 Task: Add an event with the title Casual Project Progress Update, date '2024/04/22', time 8:30 AM to 10:30 AM, logged in from the account softage.10@softage.netand send the event invitation to softage.3@softage.net and softage.4@softage.net. Set a reminder for the event 12 hour before
Action: Mouse moved to (103, 122)
Screenshot: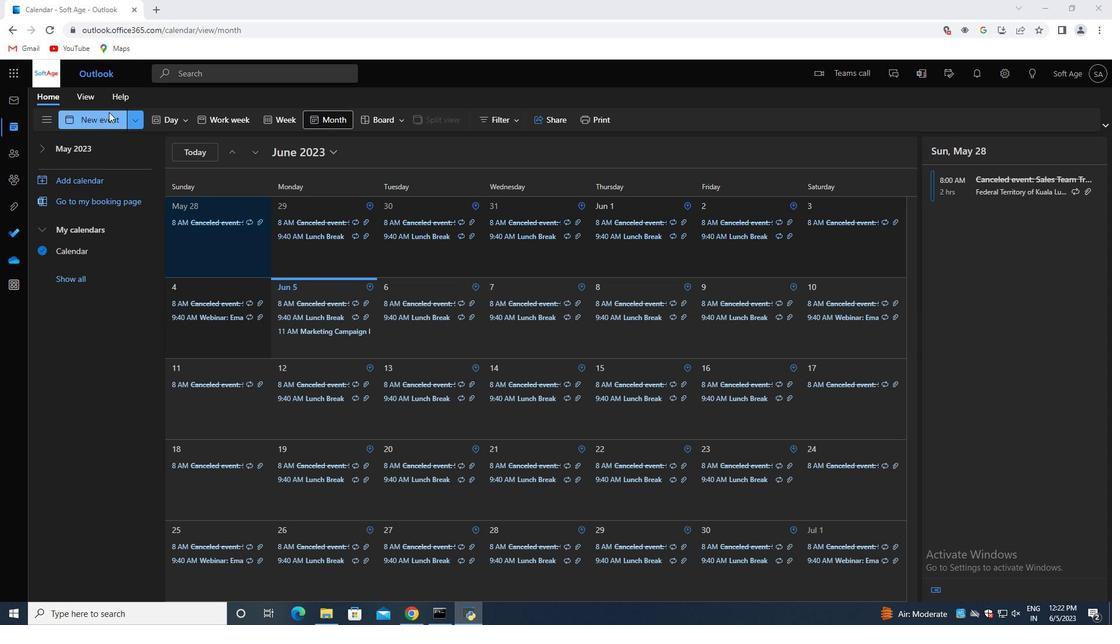 
Action: Mouse pressed left at (103, 122)
Screenshot: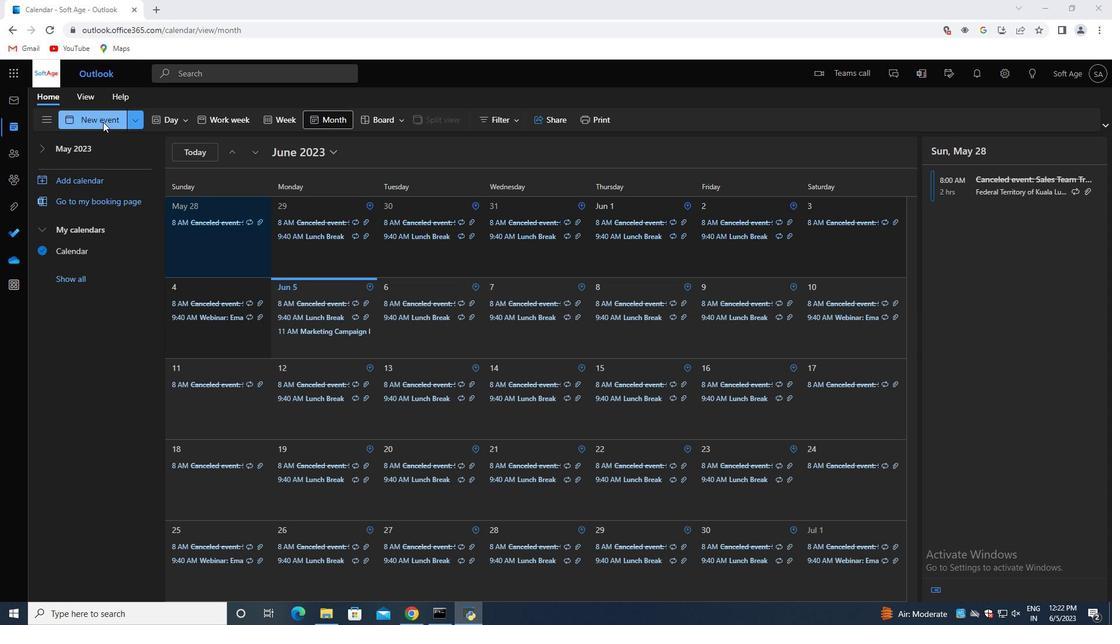 
Action: Mouse moved to (341, 191)
Screenshot: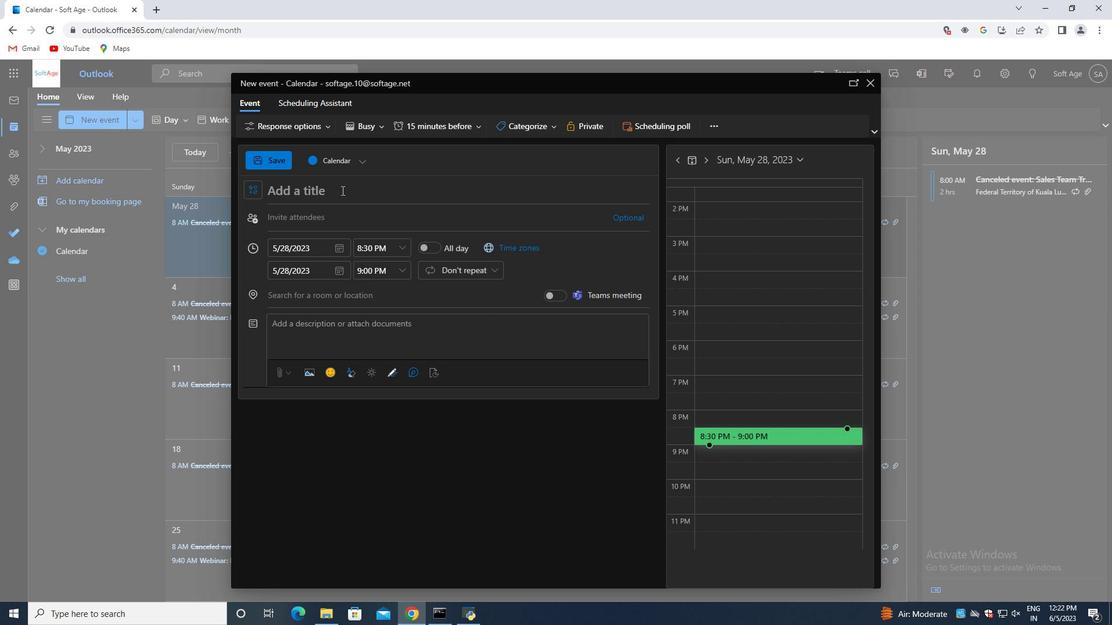 
Action: Mouse pressed left at (341, 191)
Screenshot: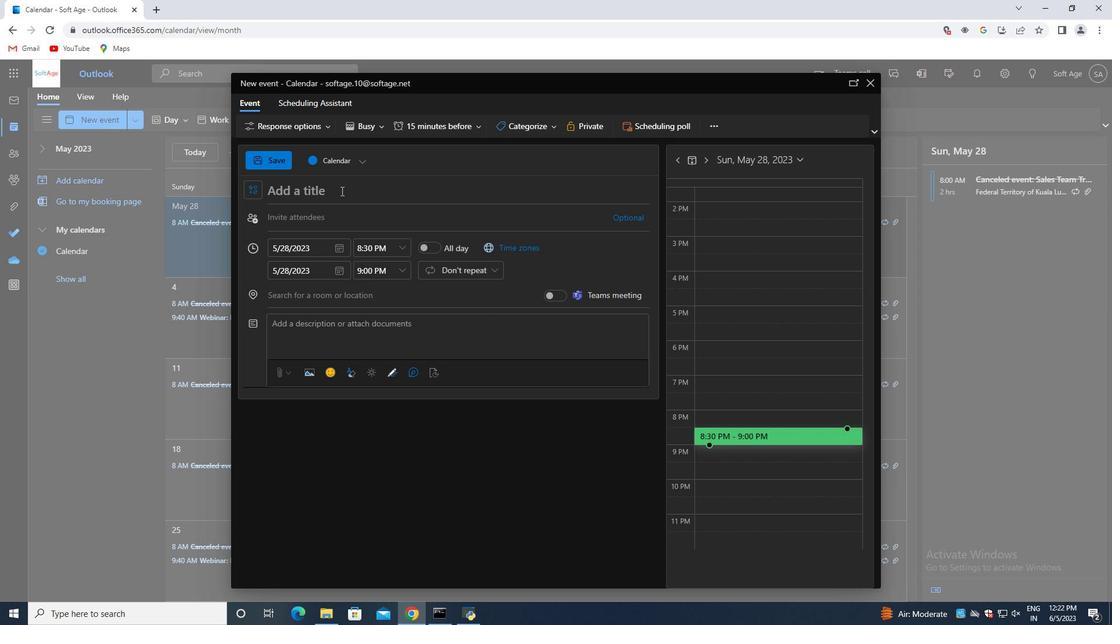 
Action: Key pressed <Key.shift>Casual<Key.space><Key.shift>Project<Key.space><Key.shift>Progress<Key.space><Key.shift><Key.shift><Key.shift><Key.shift>Update
Screenshot: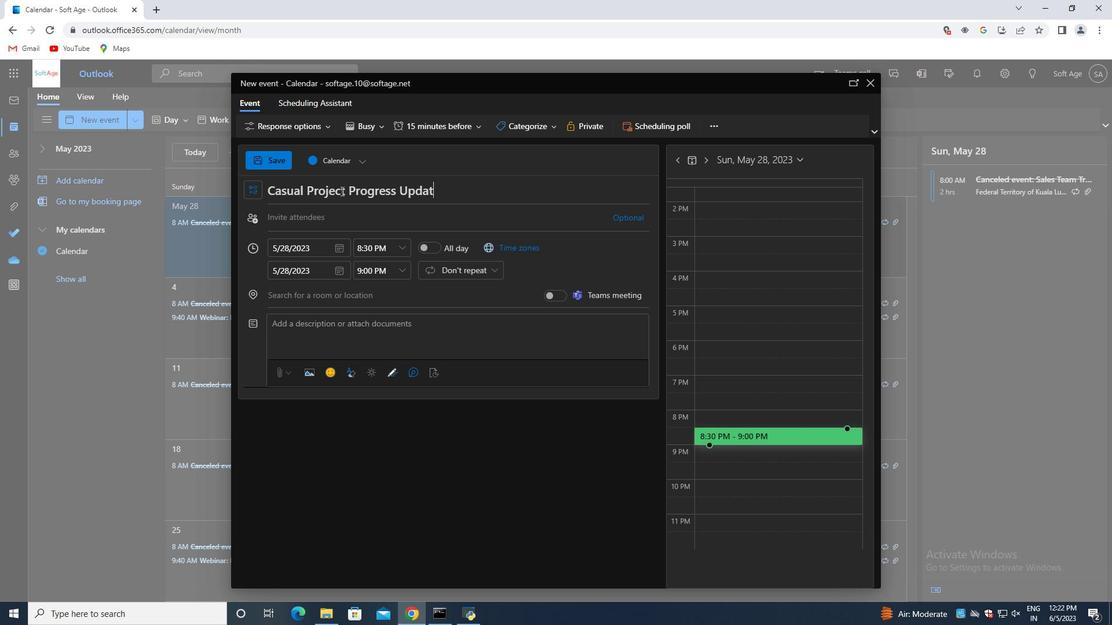 
Action: Mouse moved to (340, 248)
Screenshot: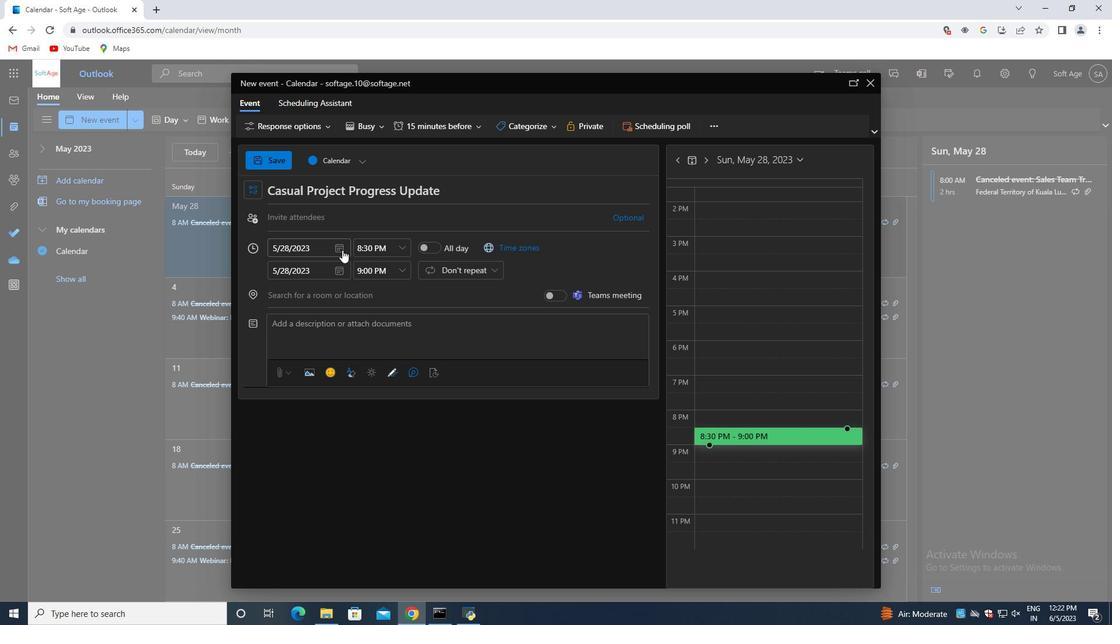 
Action: Mouse pressed left at (340, 248)
Screenshot: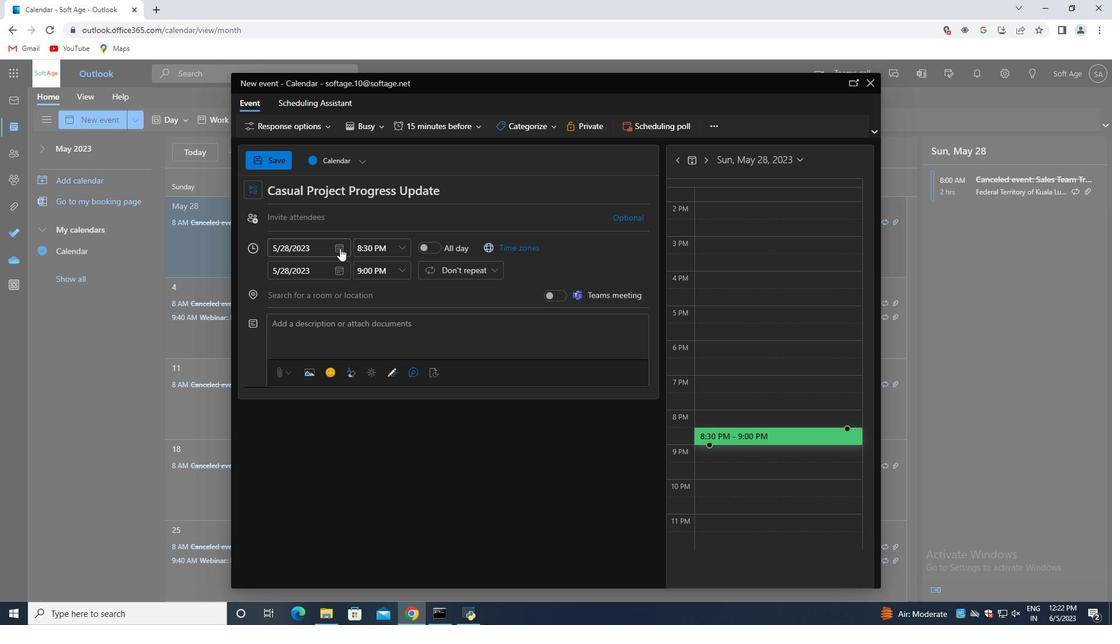
Action: Mouse moved to (381, 270)
Screenshot: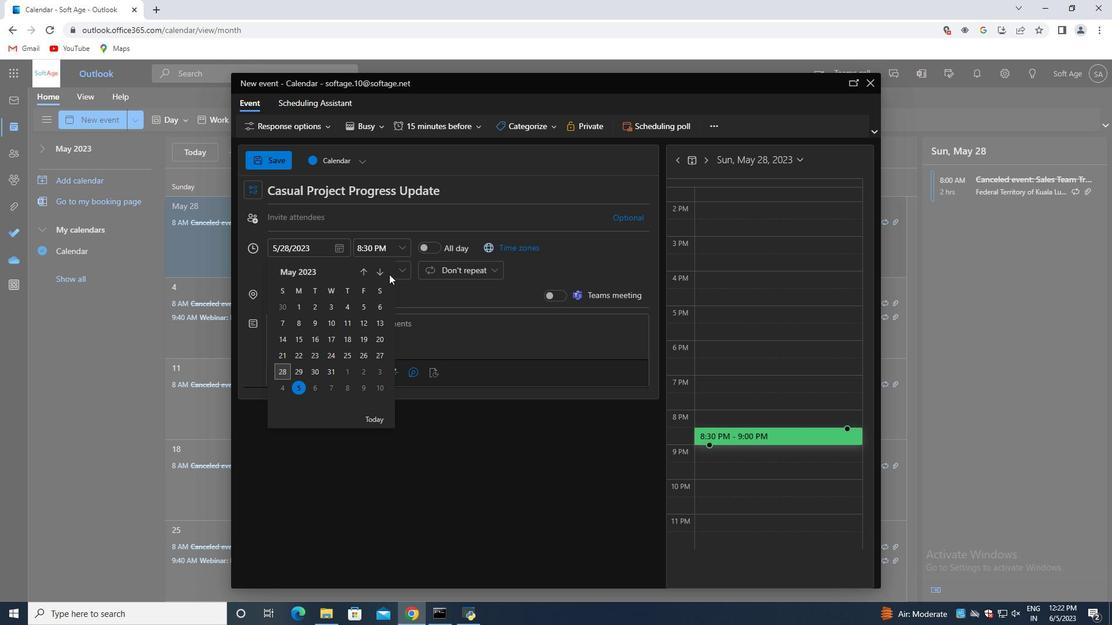 
Action: Mouse pressed left at (381, 270)
Screenshot: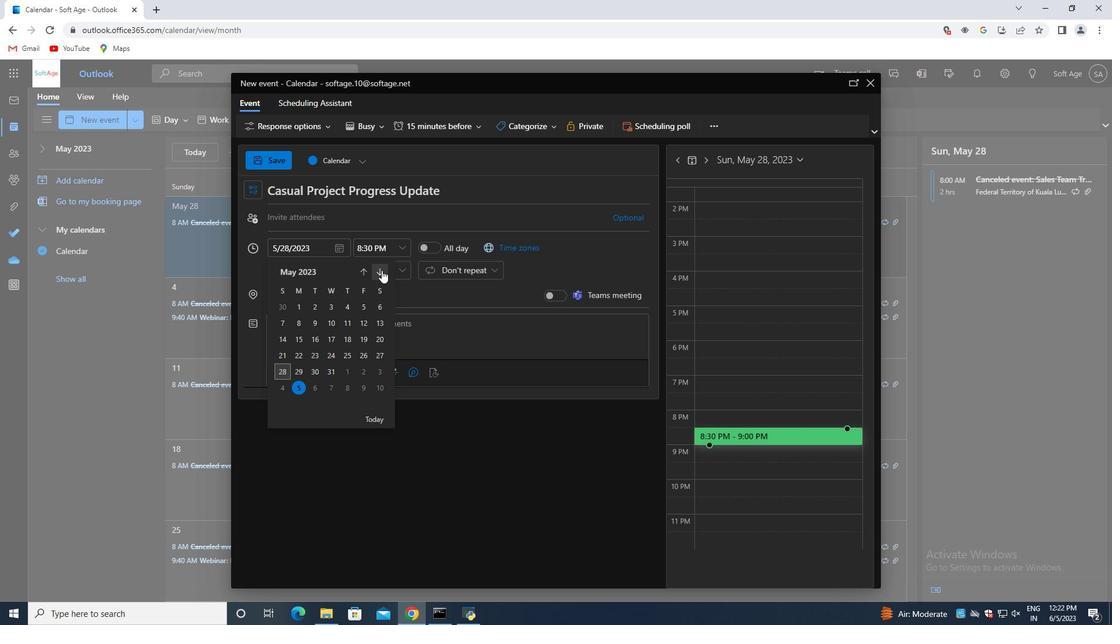 
Action: Mouse pressed left at (381, 270)
Screenshot: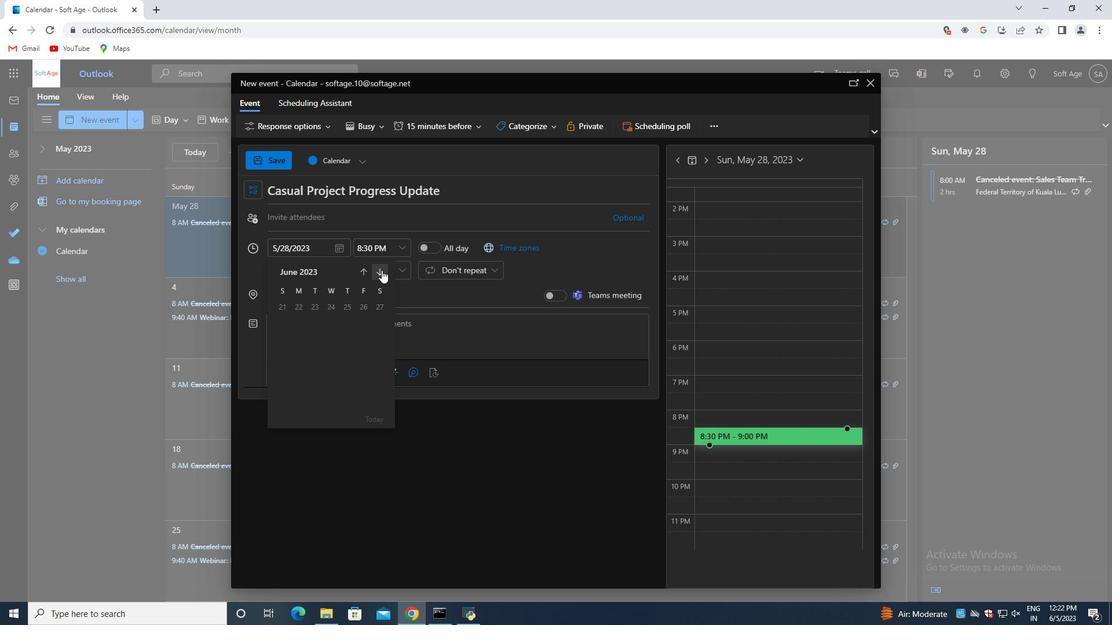 
Action: Mouse pressed left at (381, 270)
Screenshot: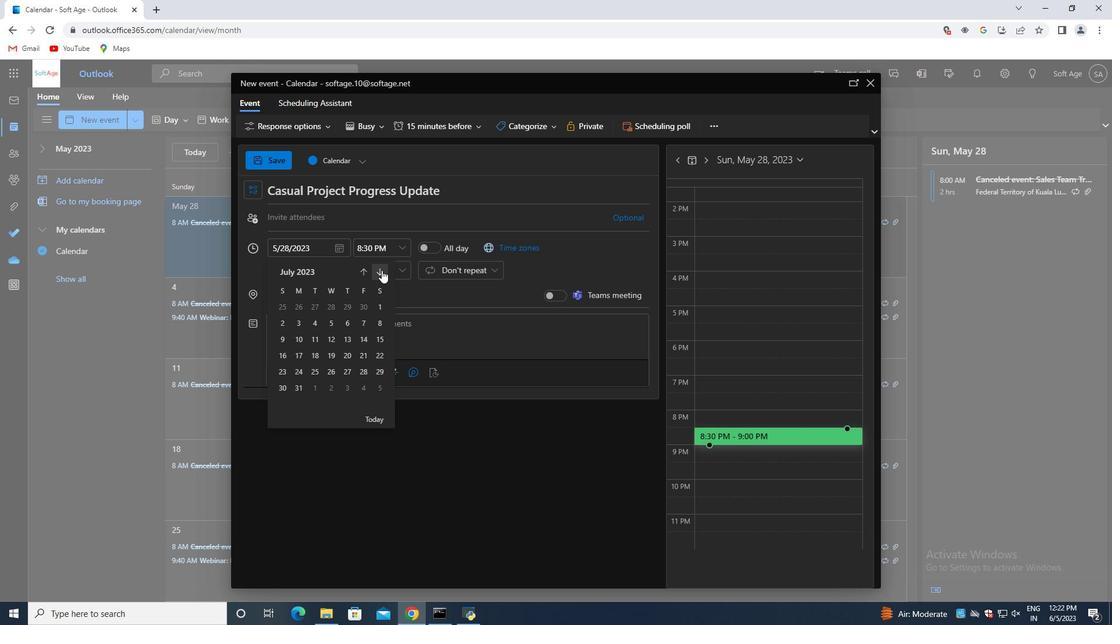 
Action: Mouse pressed left at (381, 270)
Screenshot: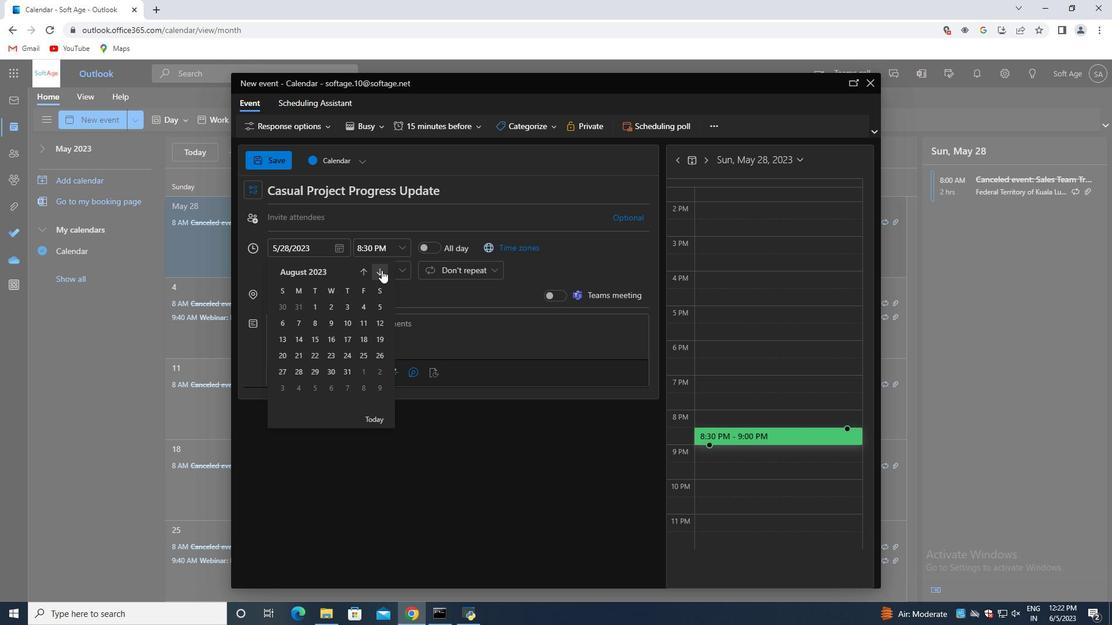 
Action: Mouse pressed left at (381, 270)
Screenshot: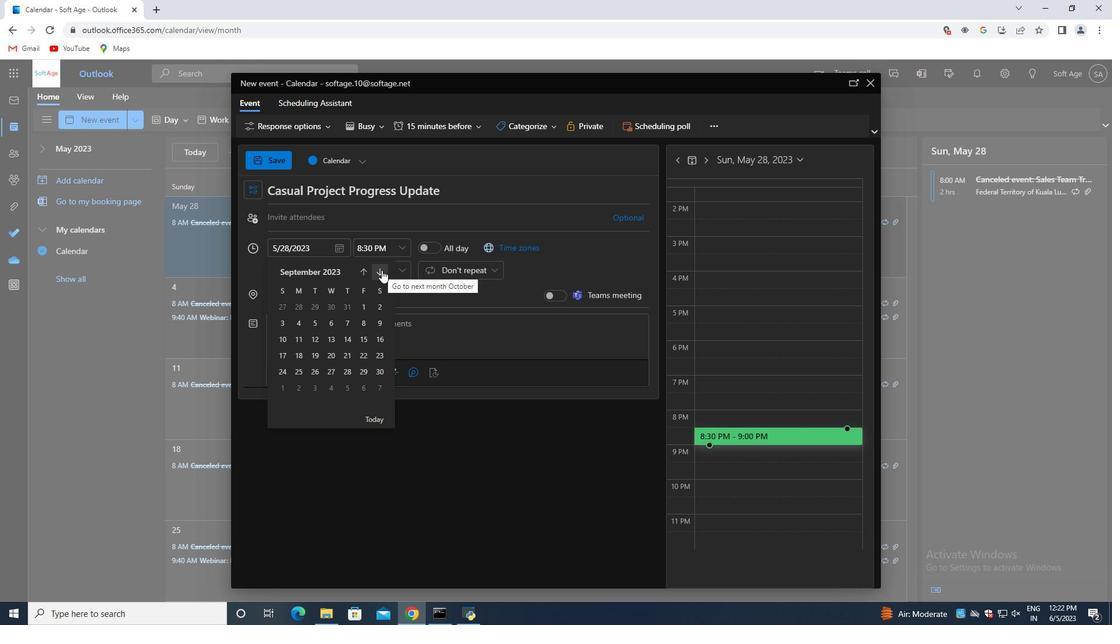 
Action: Mouse pressed left at (381, 270)
Screenshot: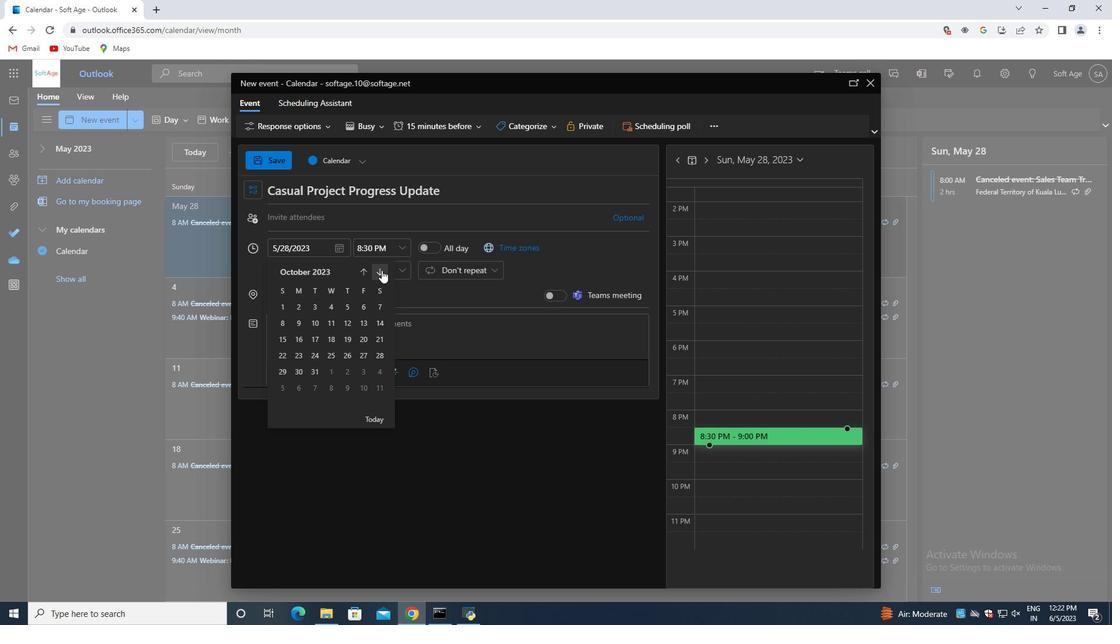 
Action: Mouse pressed left at (381, 270)
Screenshot: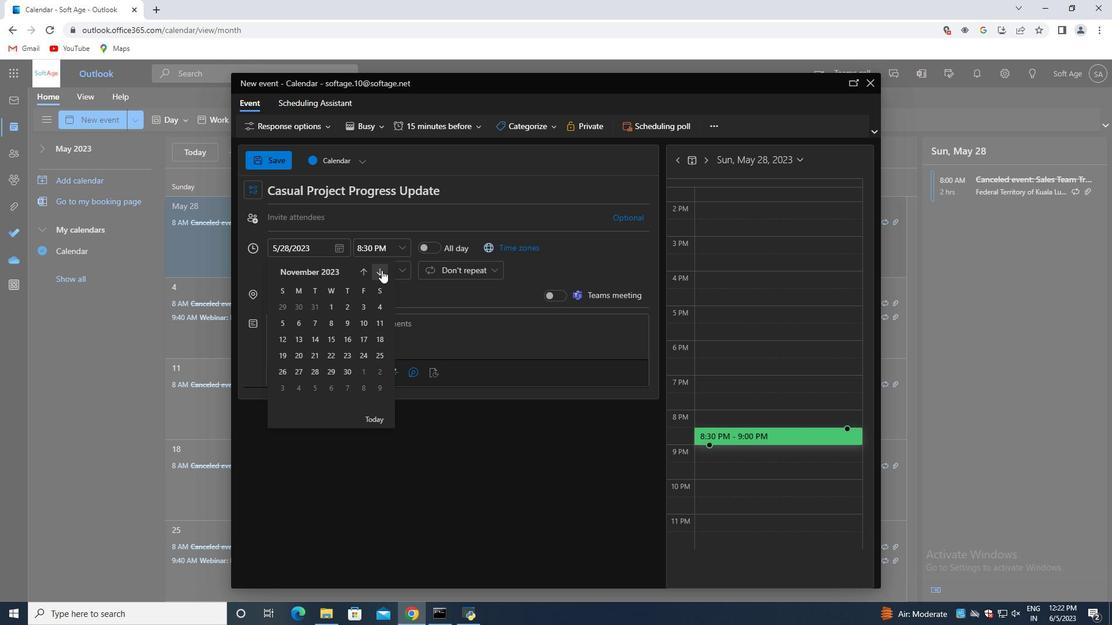 
Action: Mouse pressed left at (381, 270)
Screenshot: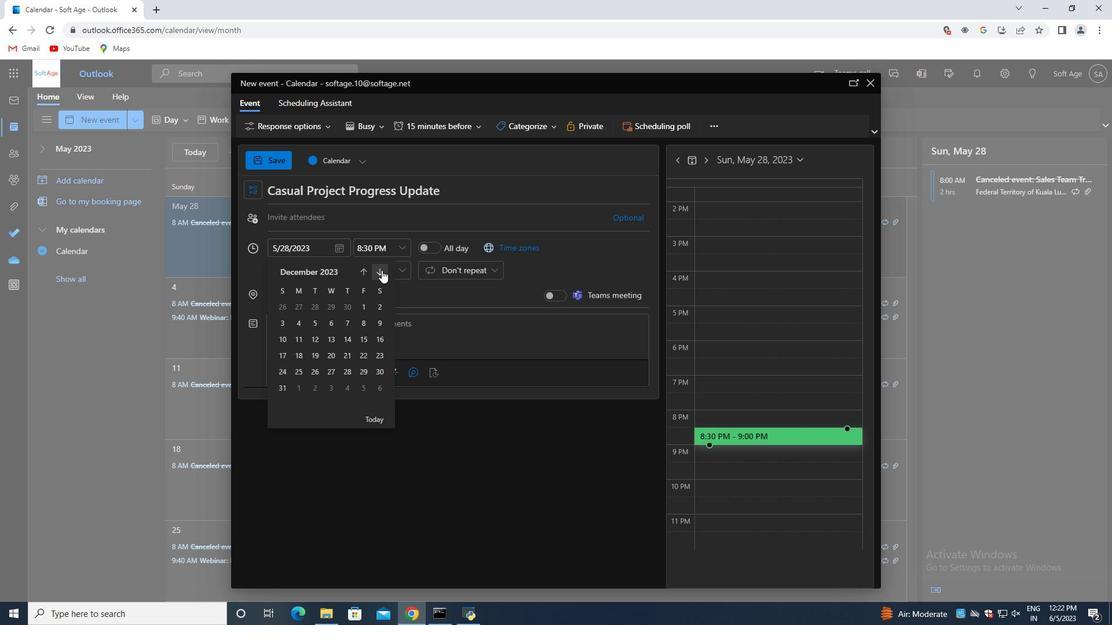 
Action: Mouse pressed left at (381, 270)
Screenshot: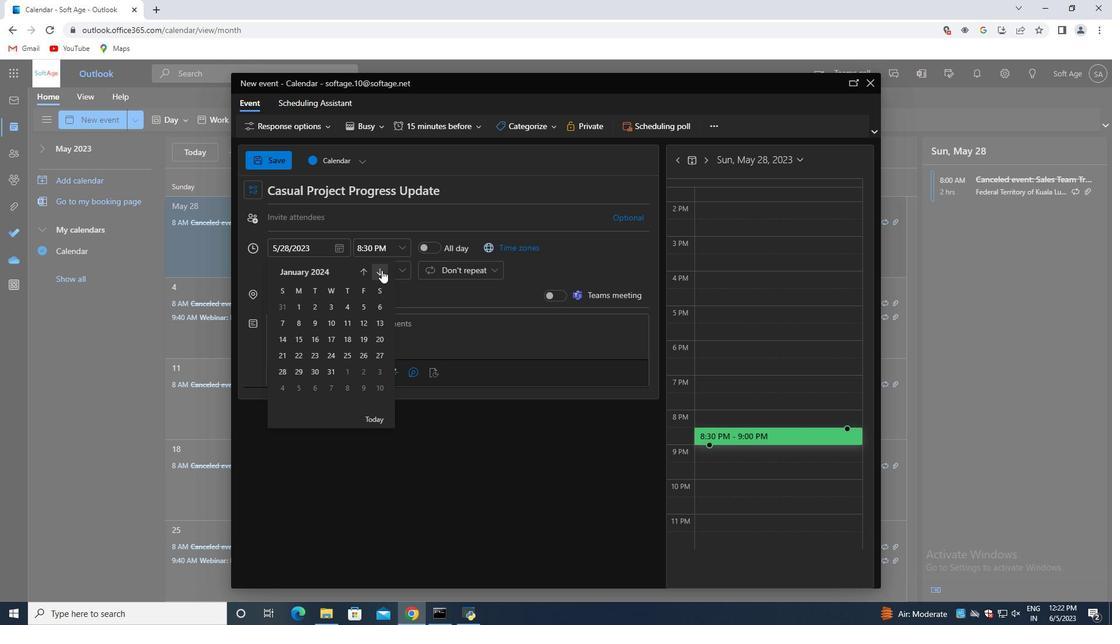 
Action: Mouse pressed left at (381, 270)
Screenshot: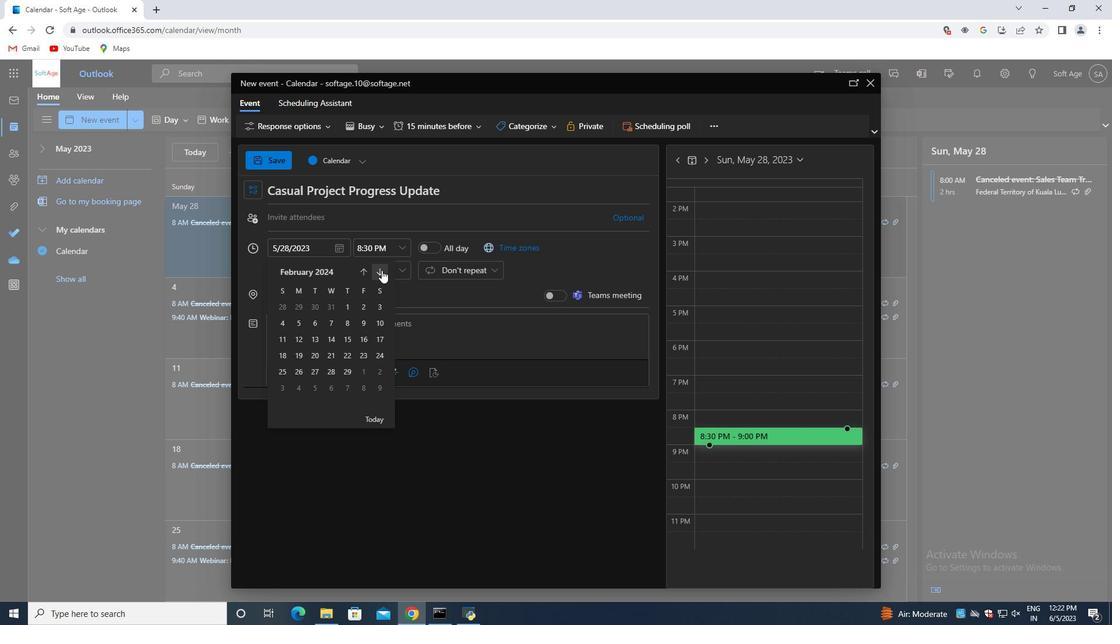
Action: Mouse pressed left at (381, 270)
Screenshot: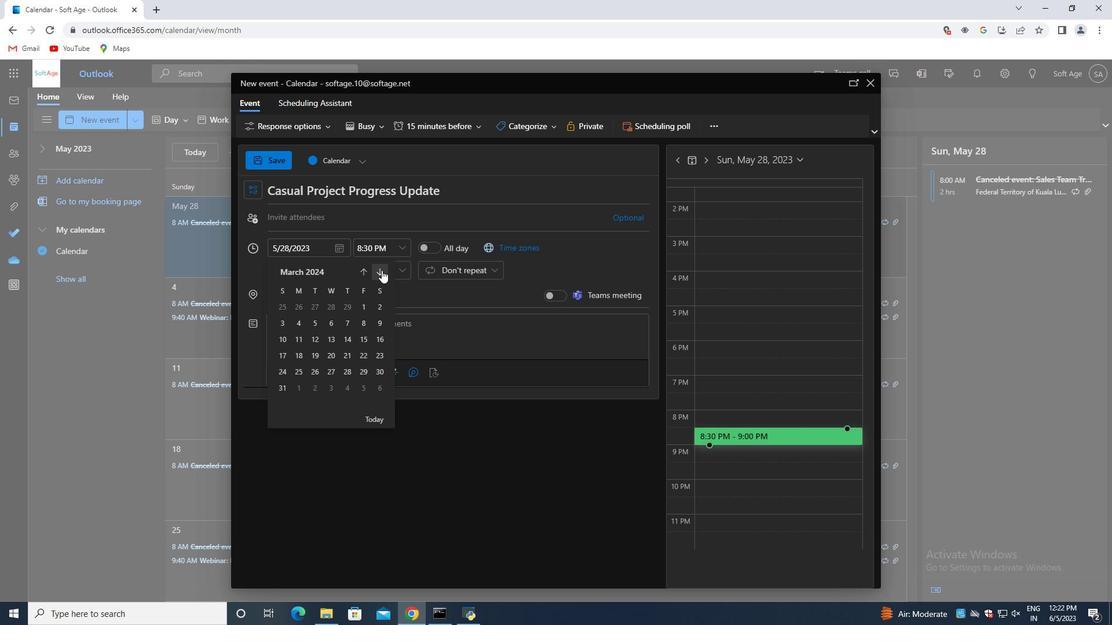 
Action: Mouse moved to (296, 353)
Screenshot: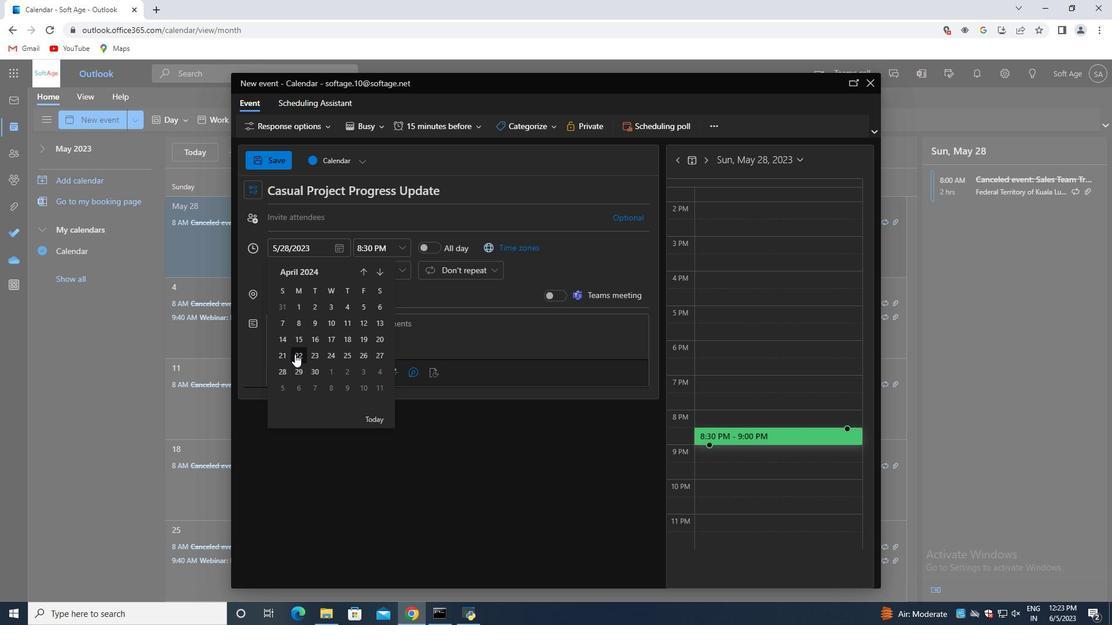 
Action: Mouse pressed left at (296, 353)
Screenshot: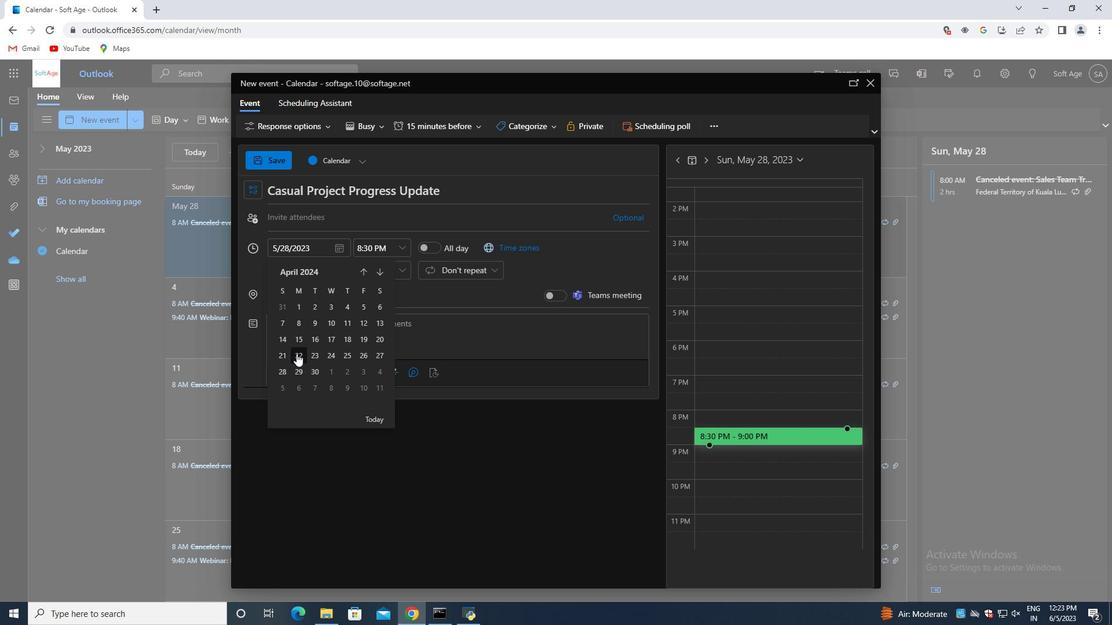 
Action: Mouse moved to (400, 249)
Screenshot: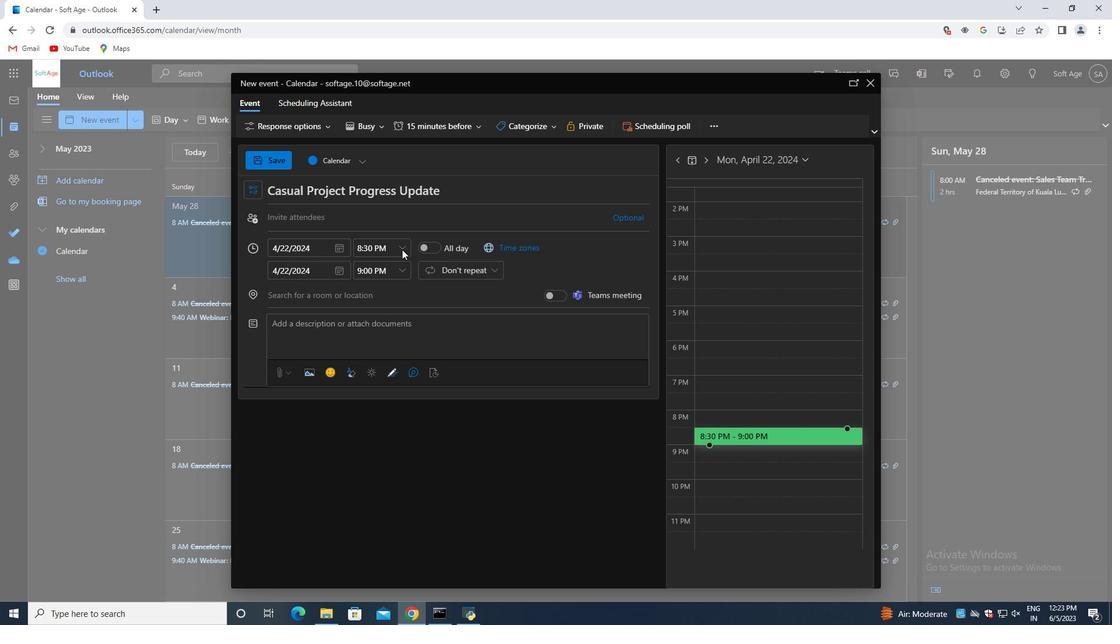 
Action: Mouse pressed left at (400, 249)
Screenshot: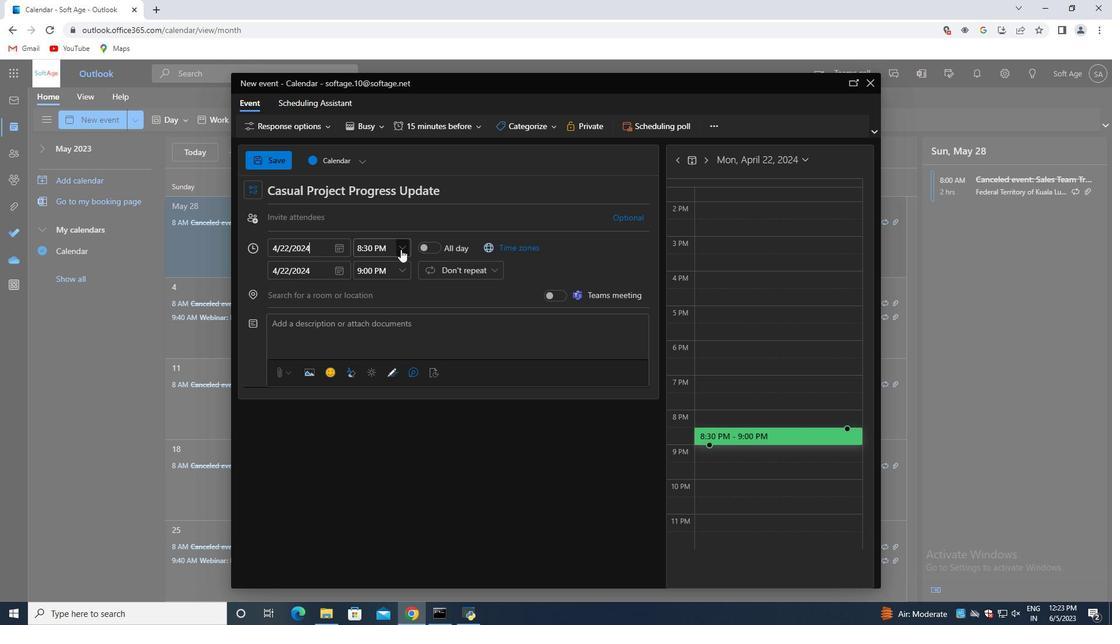 
Action: Mouse moved to (420, 263)
Screenshot: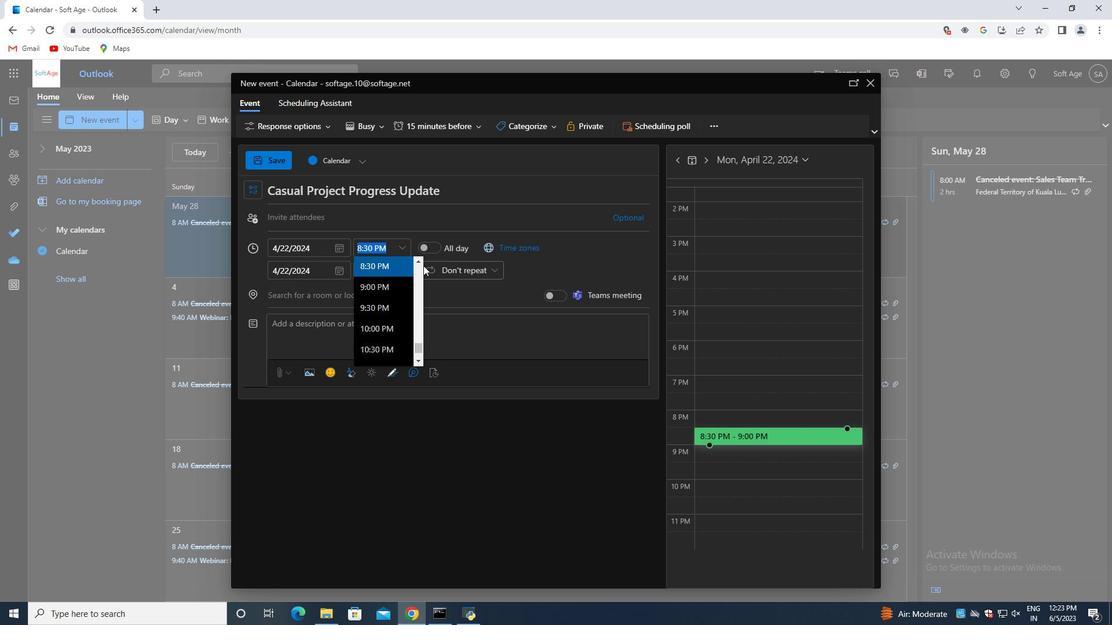 
Action: Mouse pressed left at (420, 263)
Screenshot: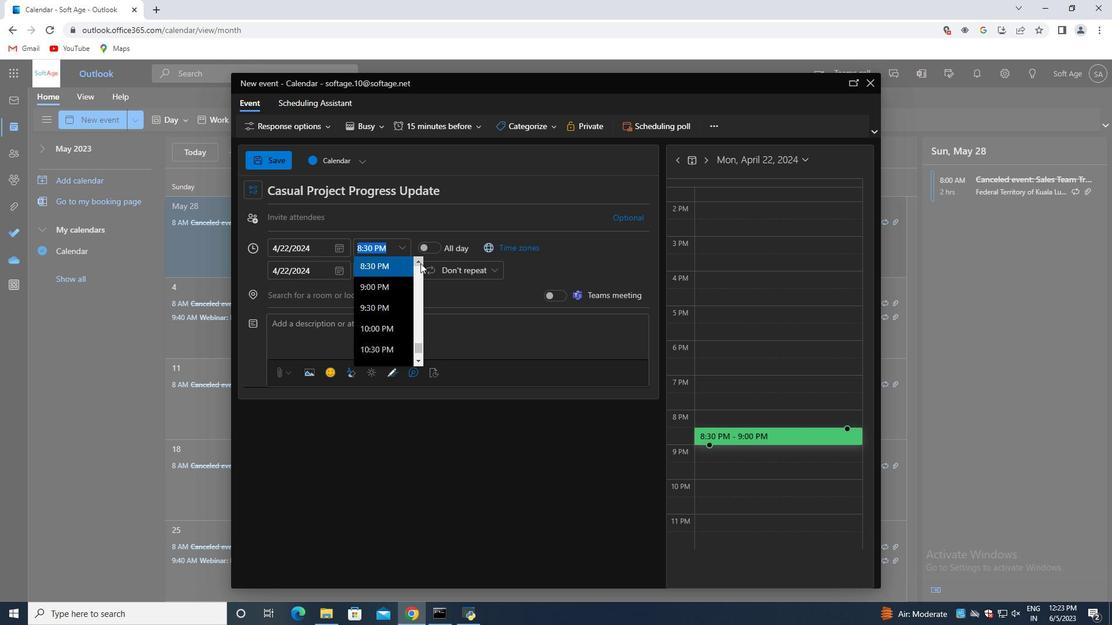 
Action: Mouse pressed left at (420, 263)
Screenshot: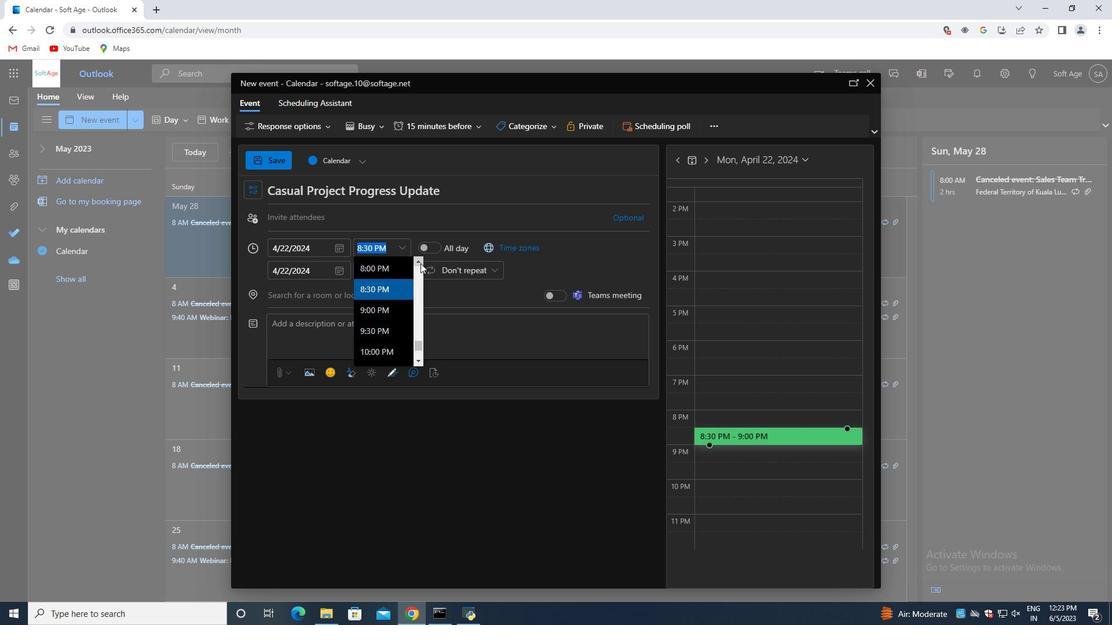 
Action: Mouse pressed left at (420, 263)
Screenshot: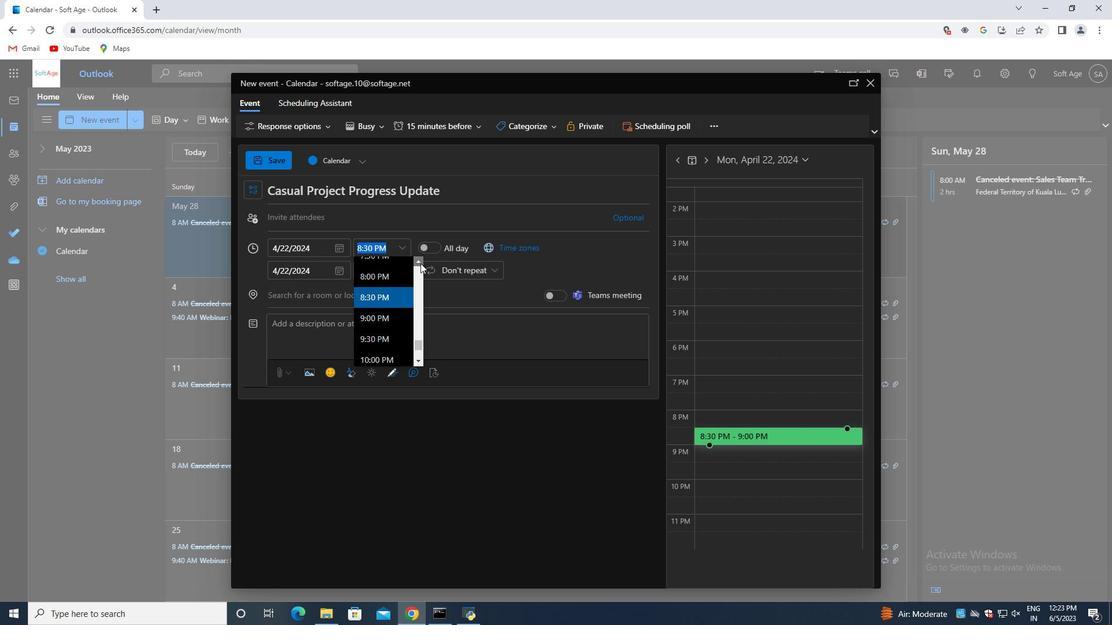 
Action: Mouse pressed left at (420, 263)
Screenshot: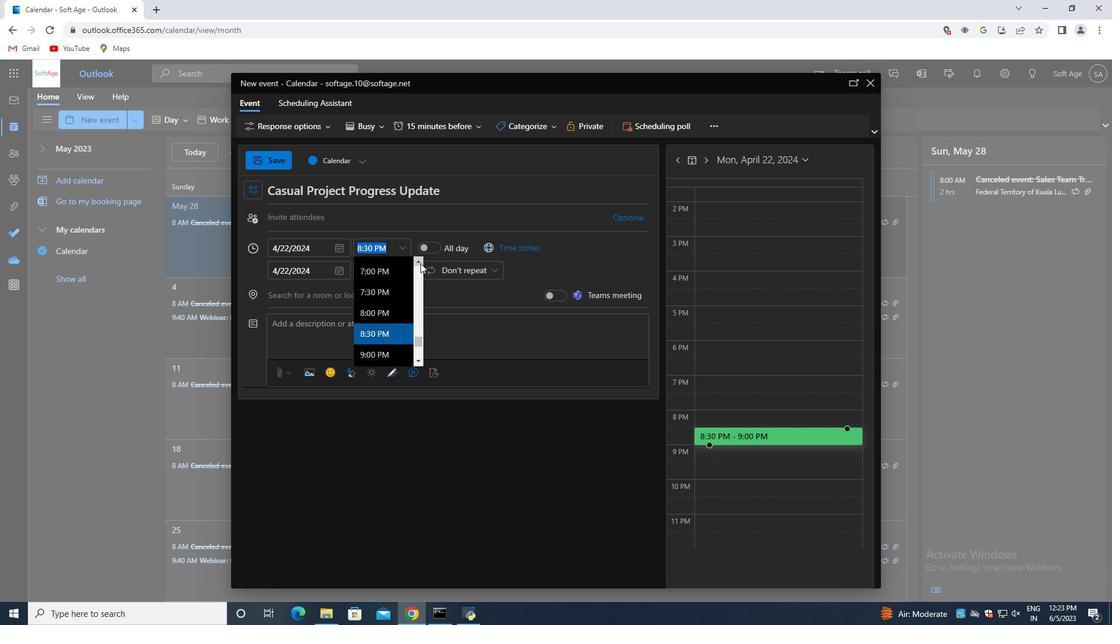
Action: Mouse pressed left at (420, 263)
Screenshot: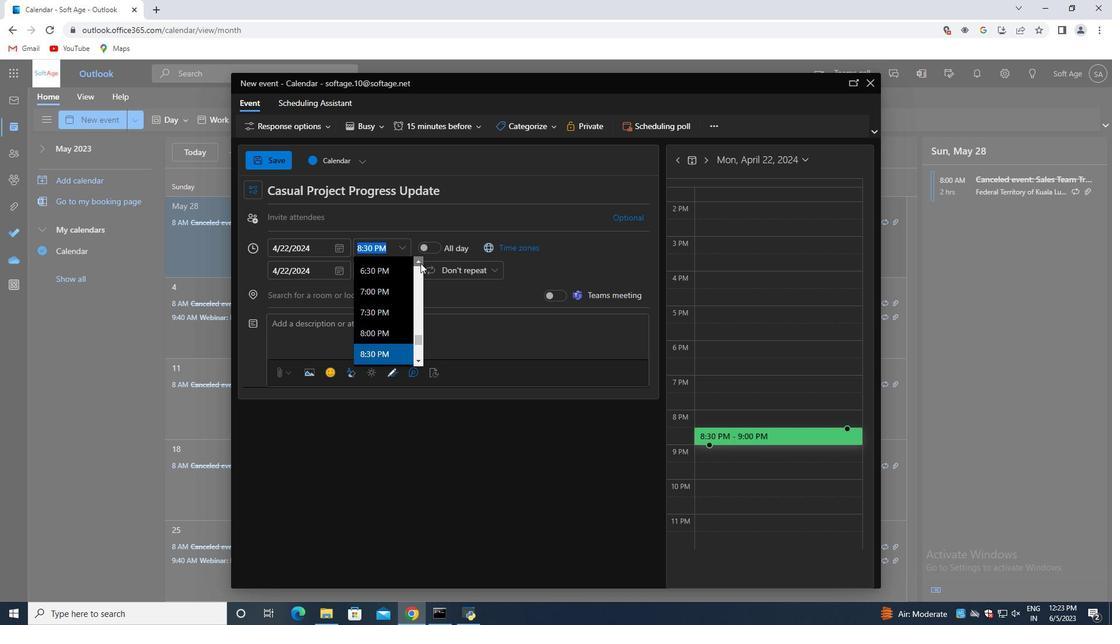 
Action: Mouse pressed left at (420, 263)
Screenshot: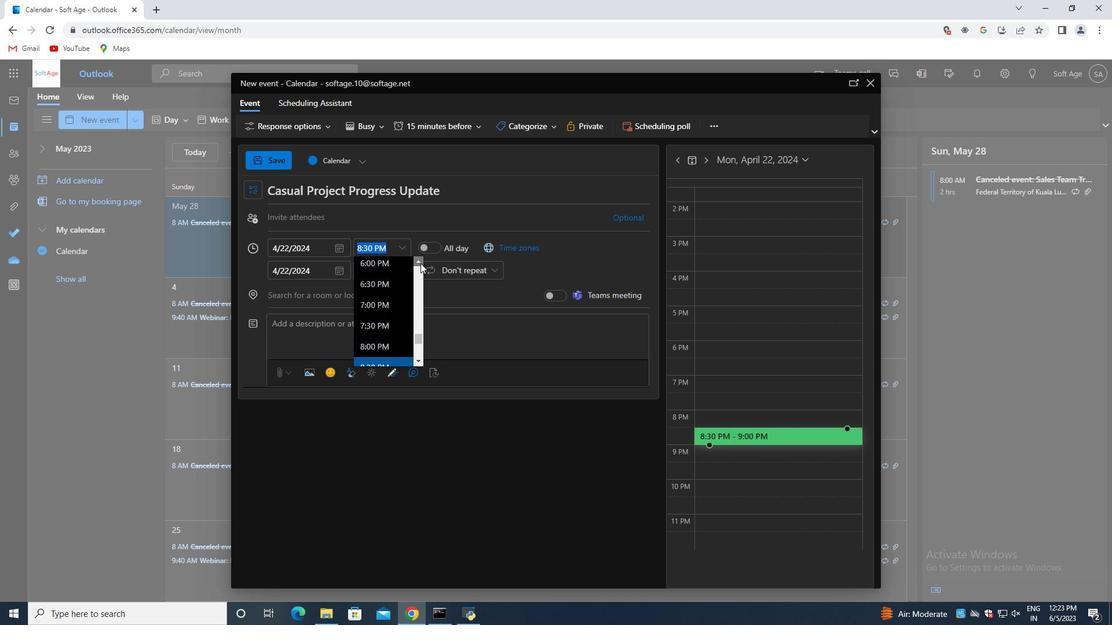 
Action: Mouse pressed left at (420, 263)
Screenshot: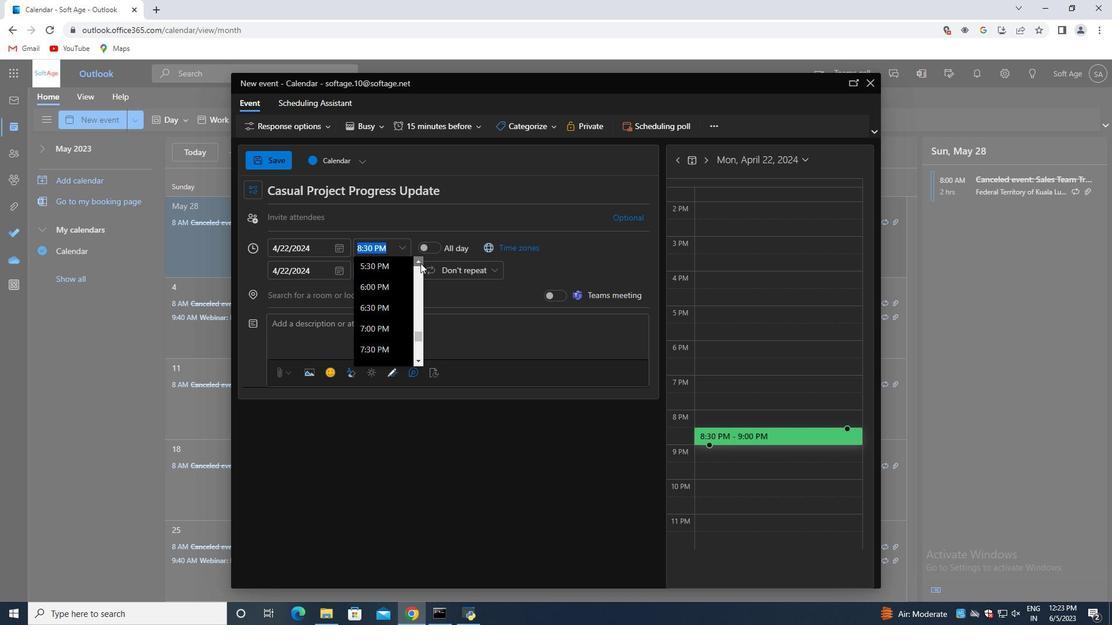 
Action: Mouse pressed left at (420, 263)
Screenshot: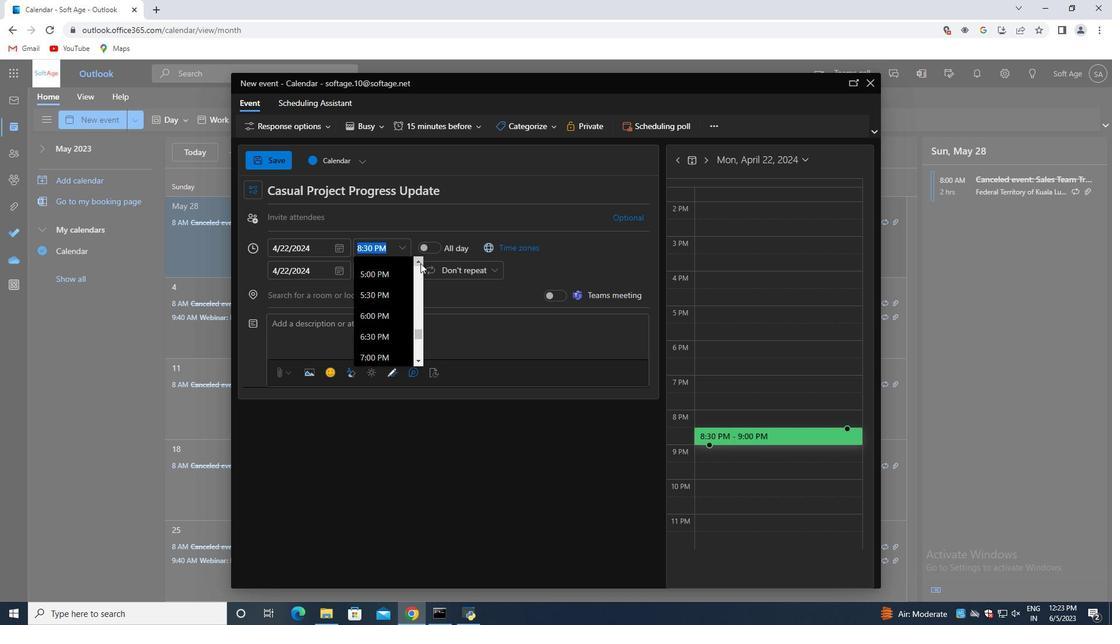 
Action: Mouse pressed left at (420, 263)
Screenshot: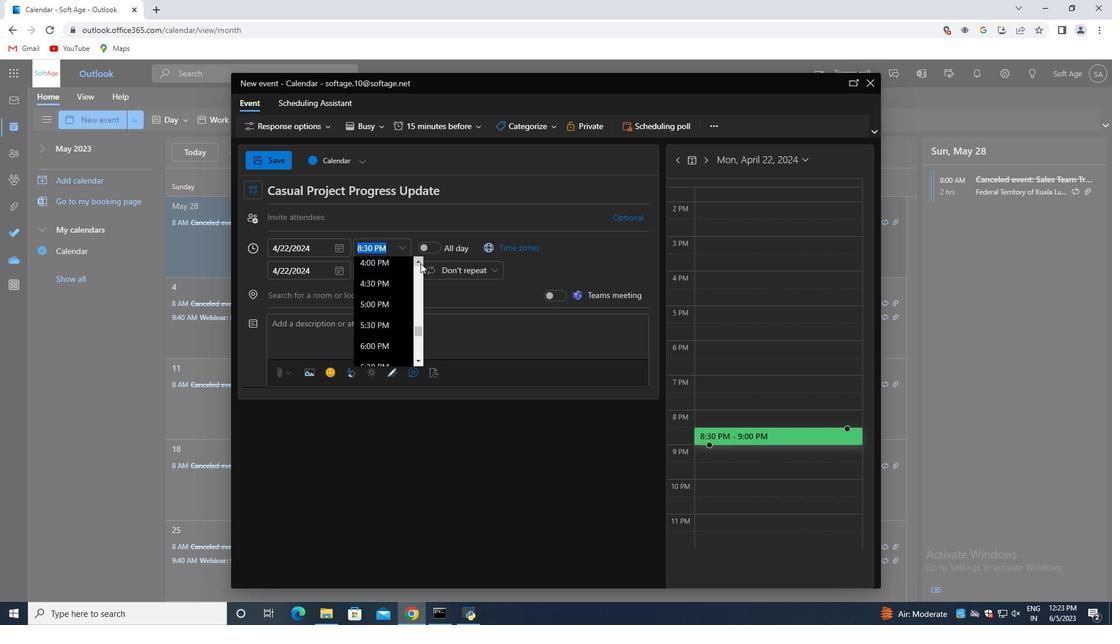 
Action: Mouse pressed left at (420, 263)
Screenshot: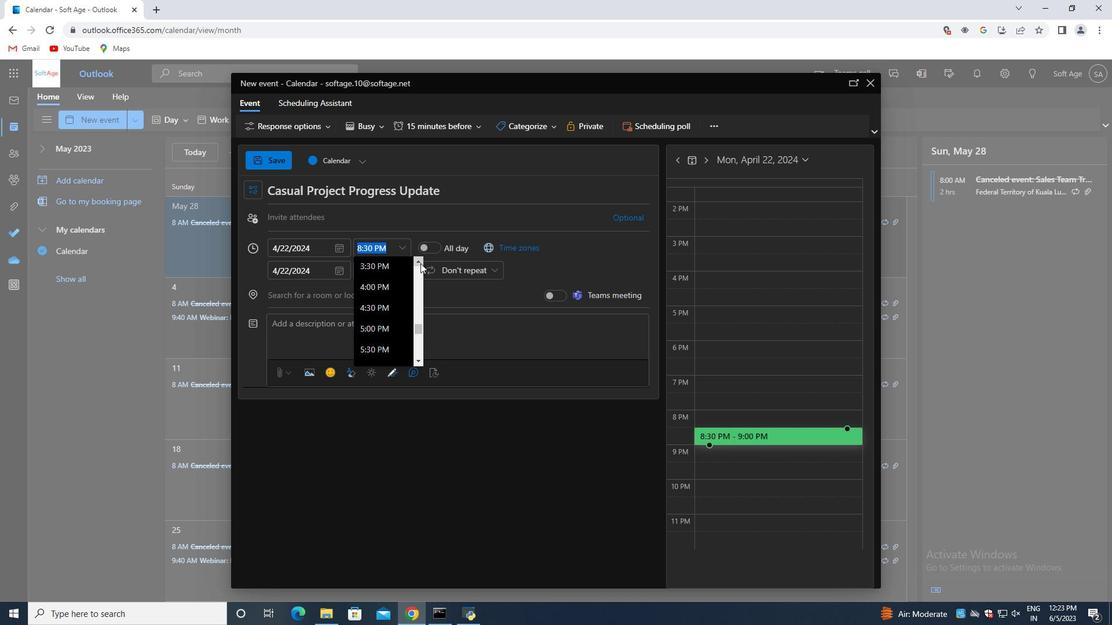
Action: Mouse pressed left at (420, 263)
Screenshot: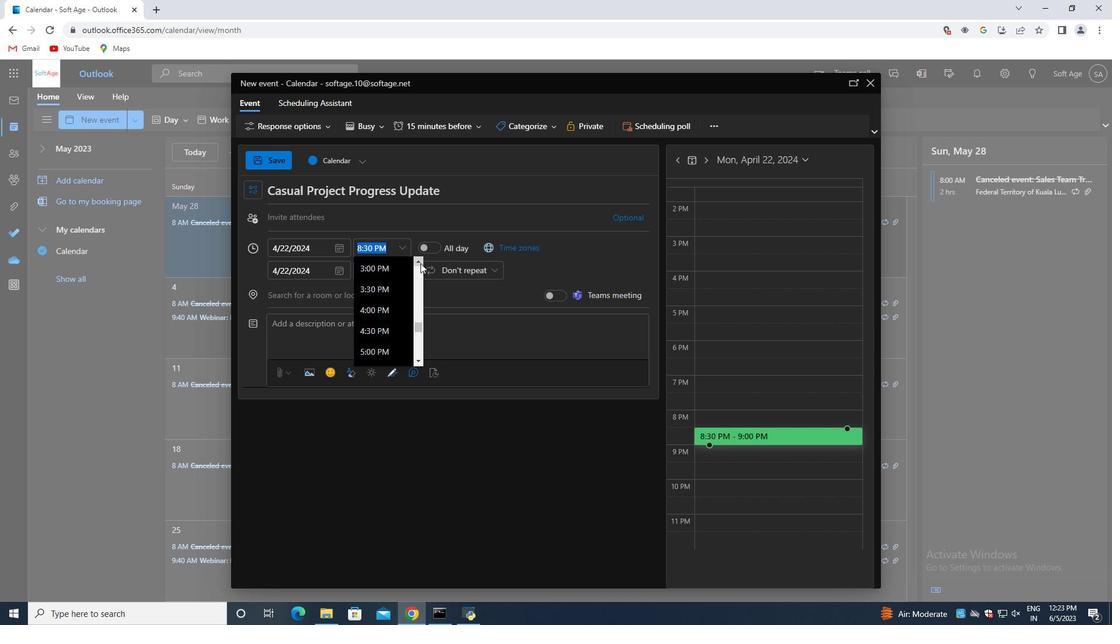 
Action: Mouse pressed left at (420, 263)
Screenshot: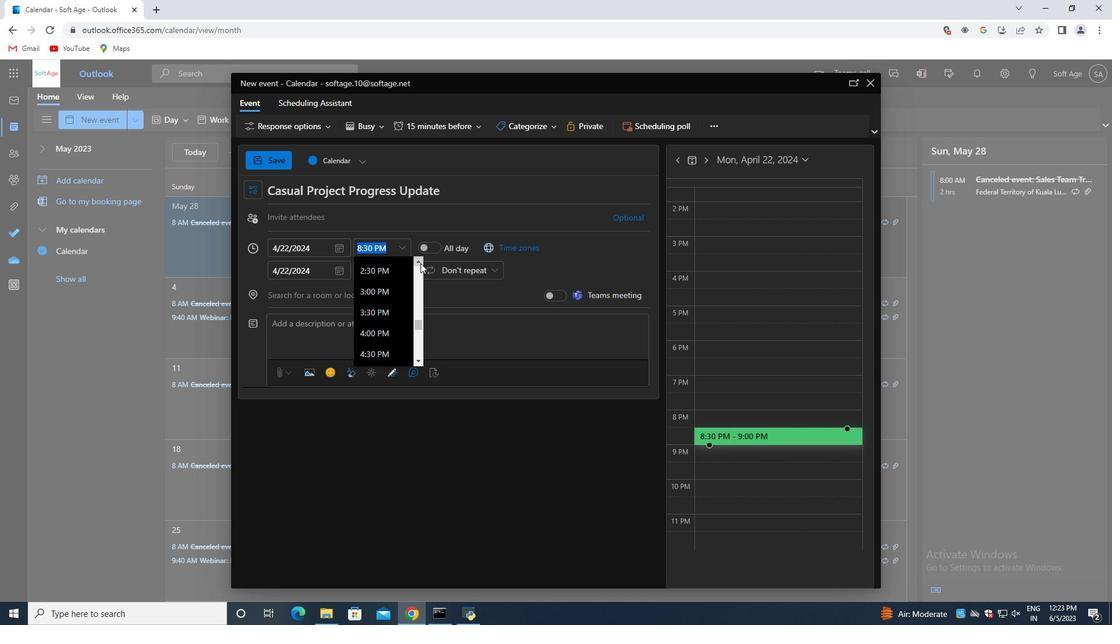 
Action: Mouse pressed left at (420, 263)
Screenshot: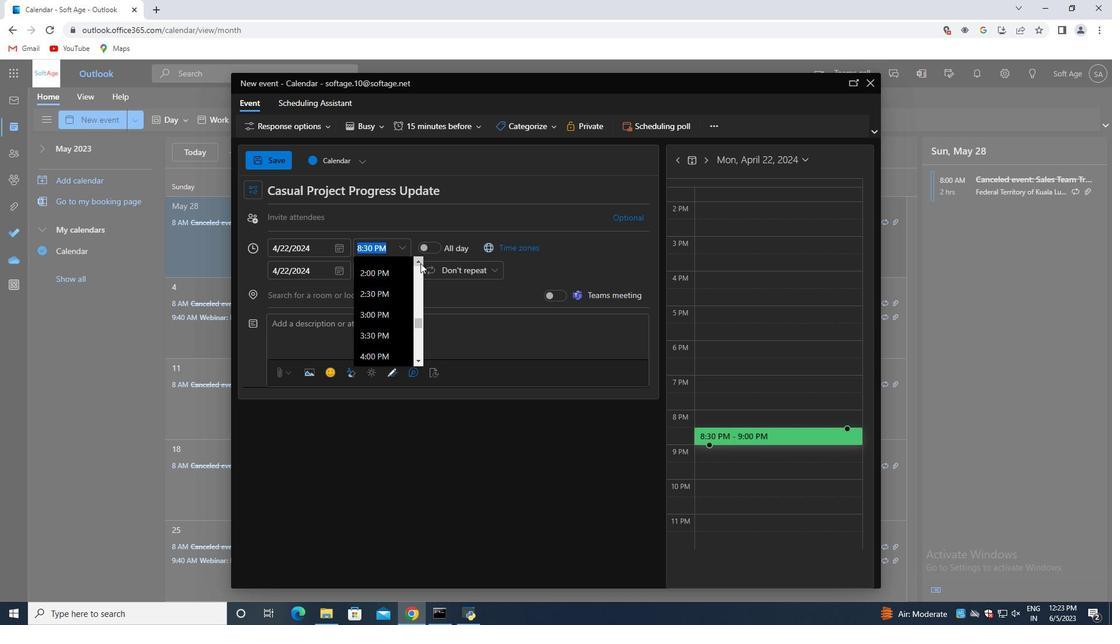 
Action: Mouse pressed left at (420, 263)
Screenshot: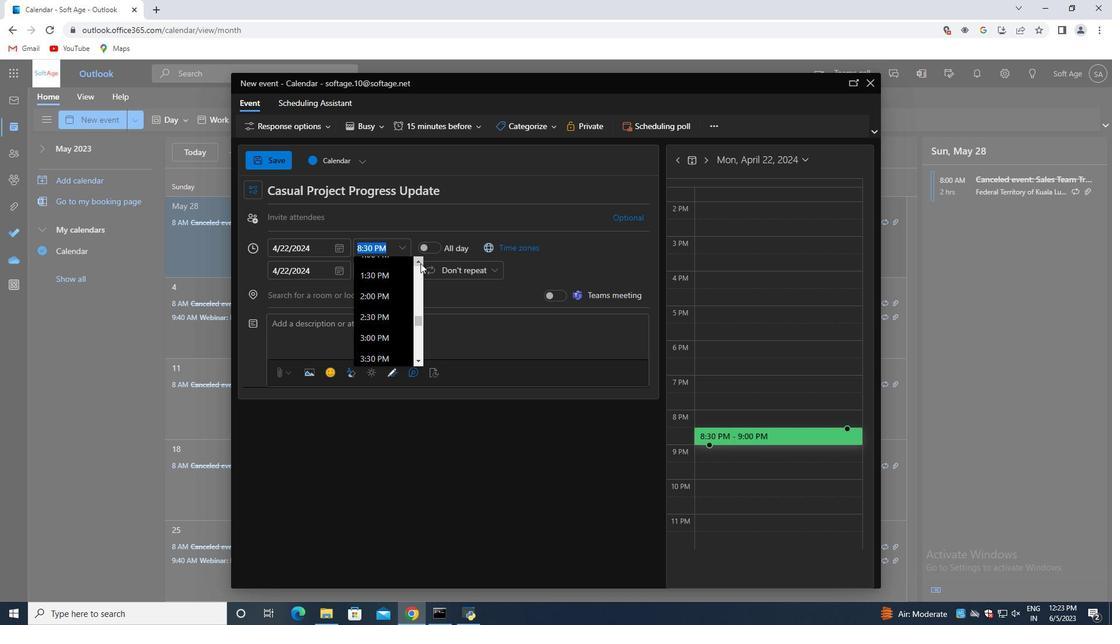 
Action: Mouse pressed left at (420, 263)
Screenshot: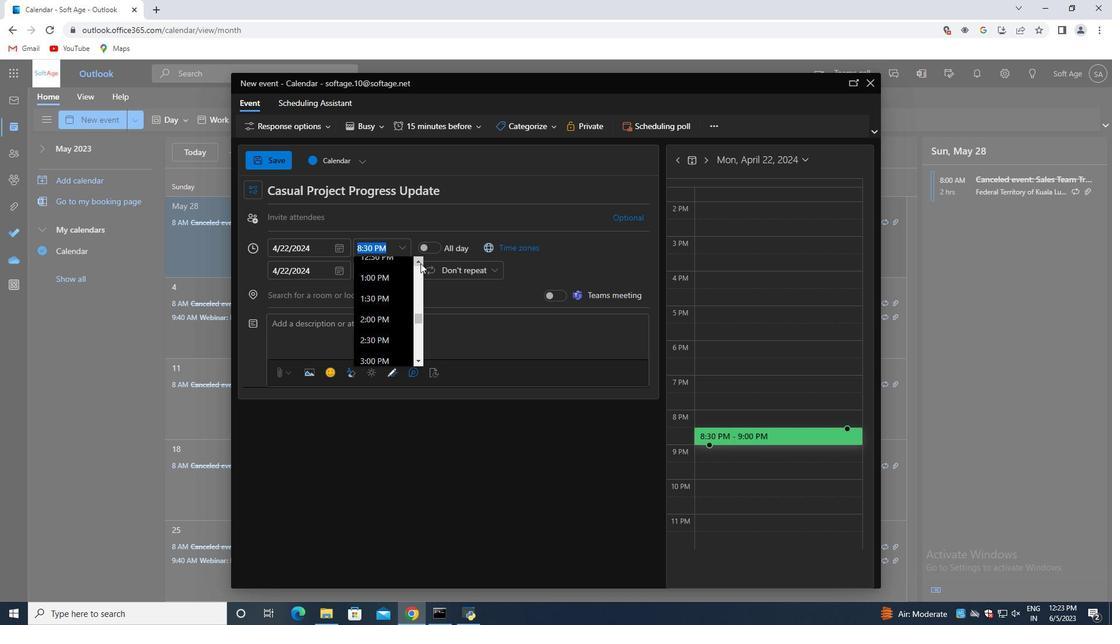 
Action: Mouse pressed left at (420, 263)
Screenshot: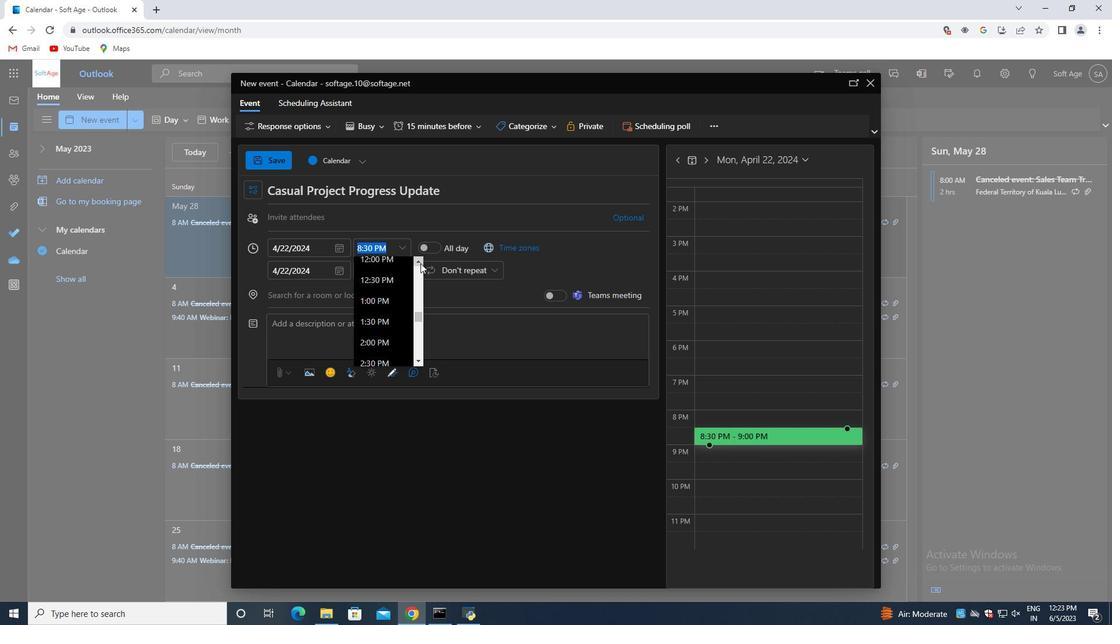 
Action: Mouse pressed left at (420, 263)
Screenshot: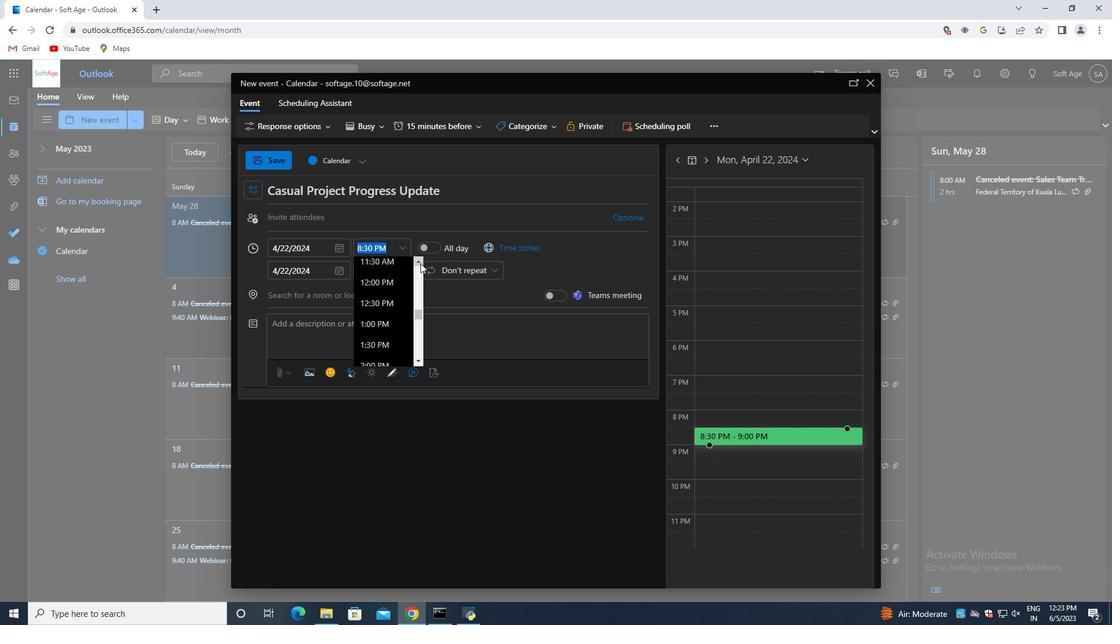 
Action: Mouse pressed left at (420, 263)
Screenshot: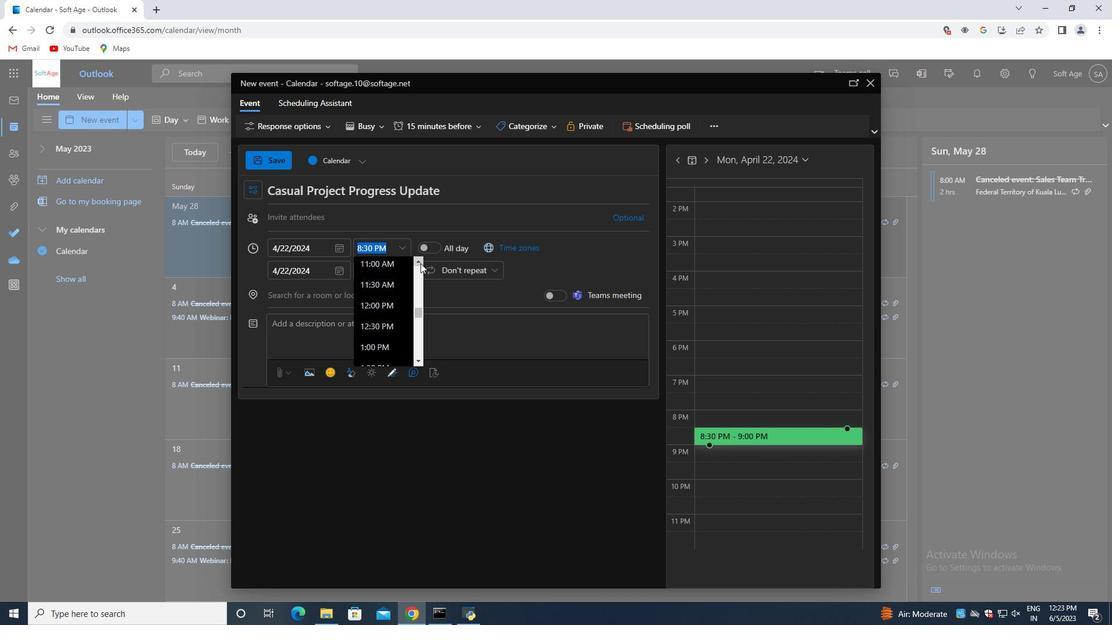 
Action: Mouse pressed left at (420, 263)
Screenshot: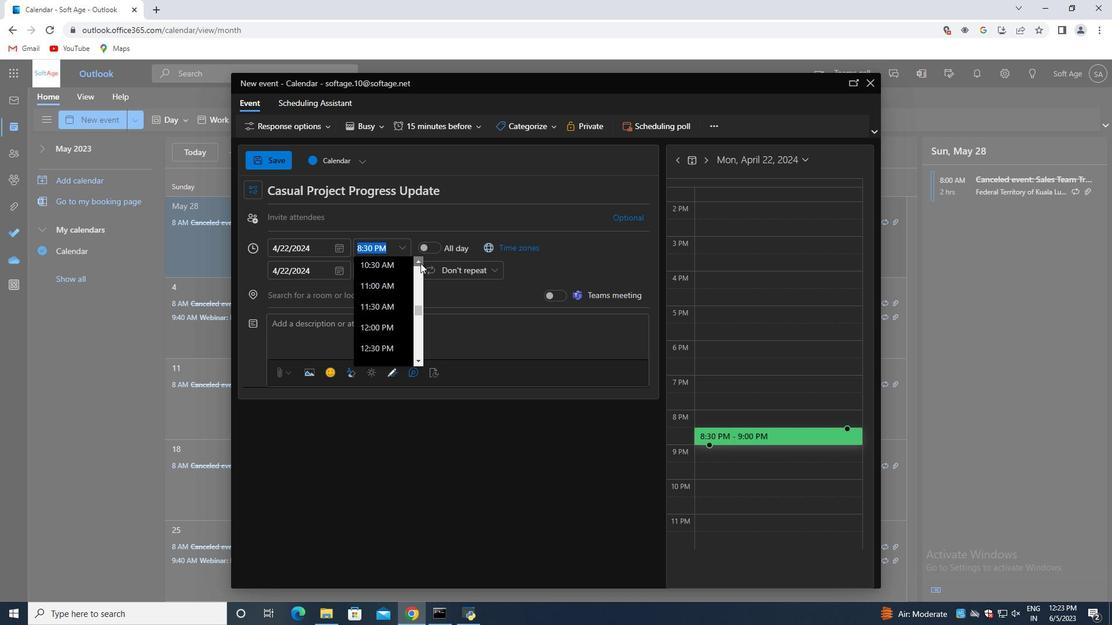 
Action: Mouse pressed left at (420, 263)
Screenshot: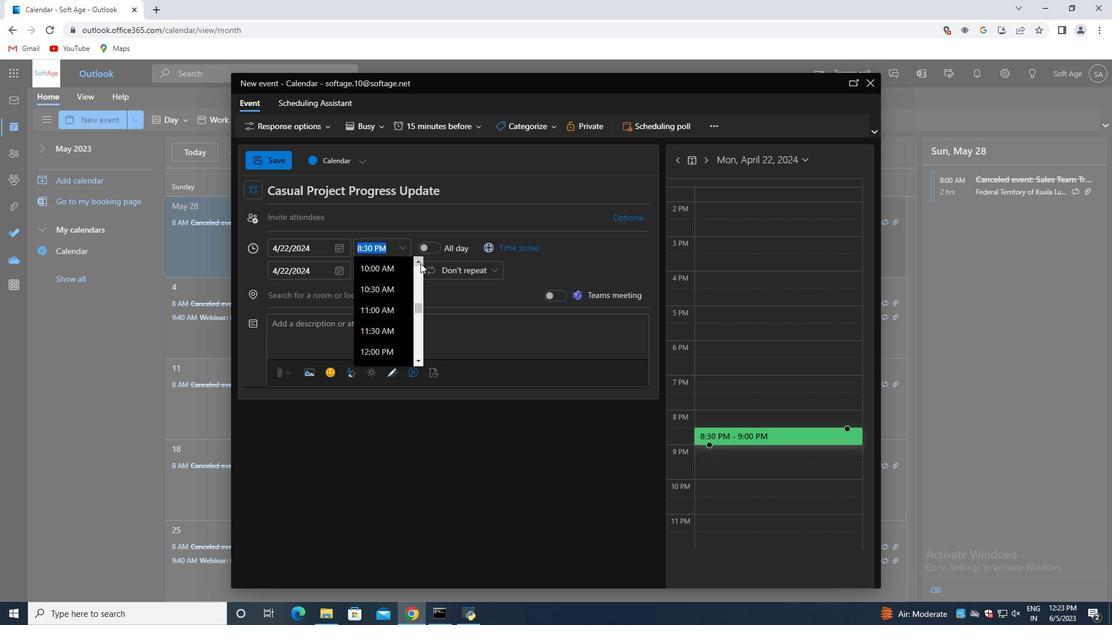 
Action: Mouse pressed left at (420, 263)
Screenshot: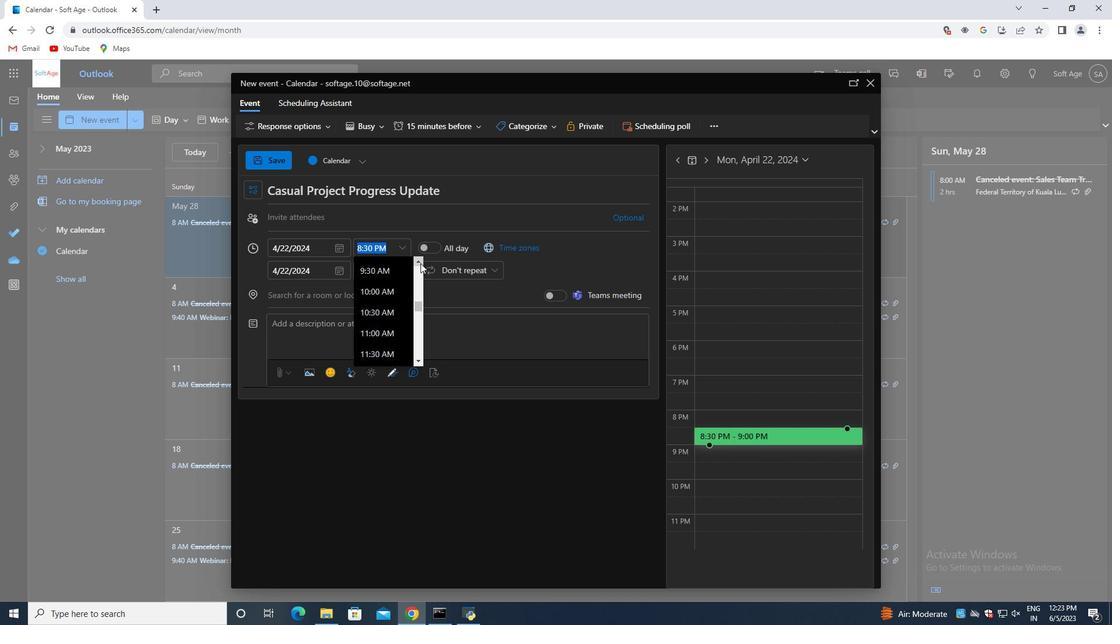 
Action: Mouse pressed left at (420, 263)
Screenshot: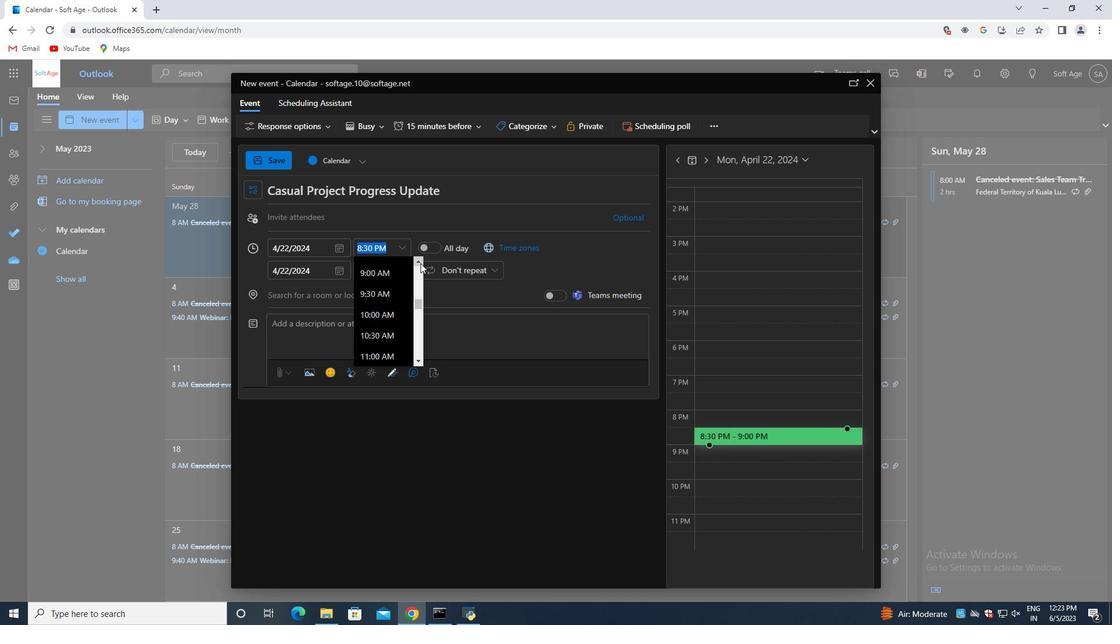 
Action: Mouse pressed left at (420, 263)
Screenshot: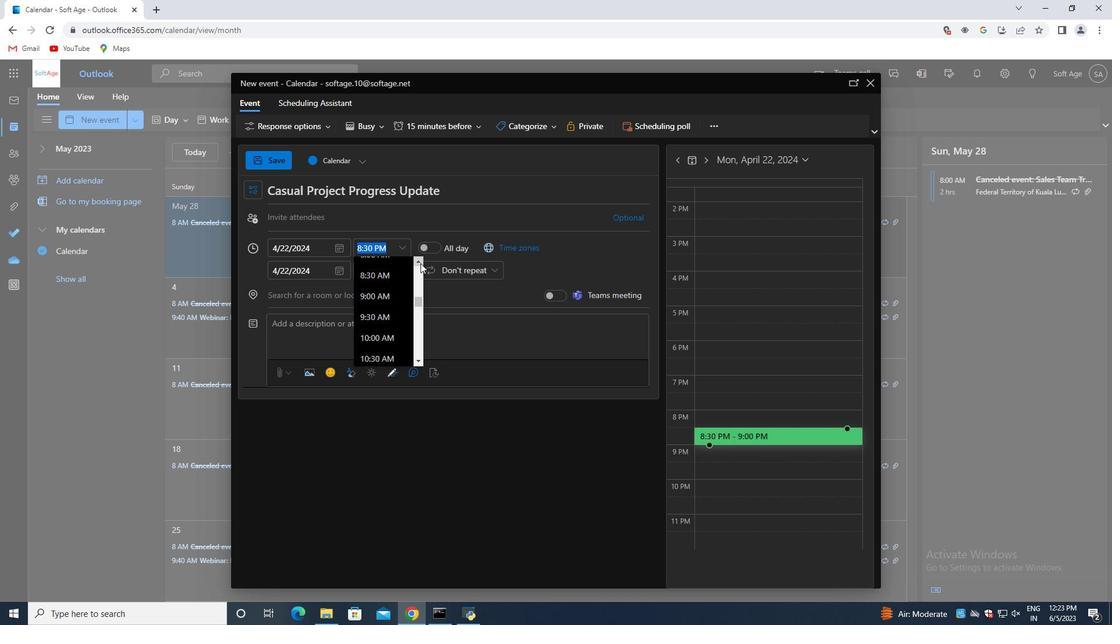 
Action: Mouse moved to (382, 298)
Screenshot: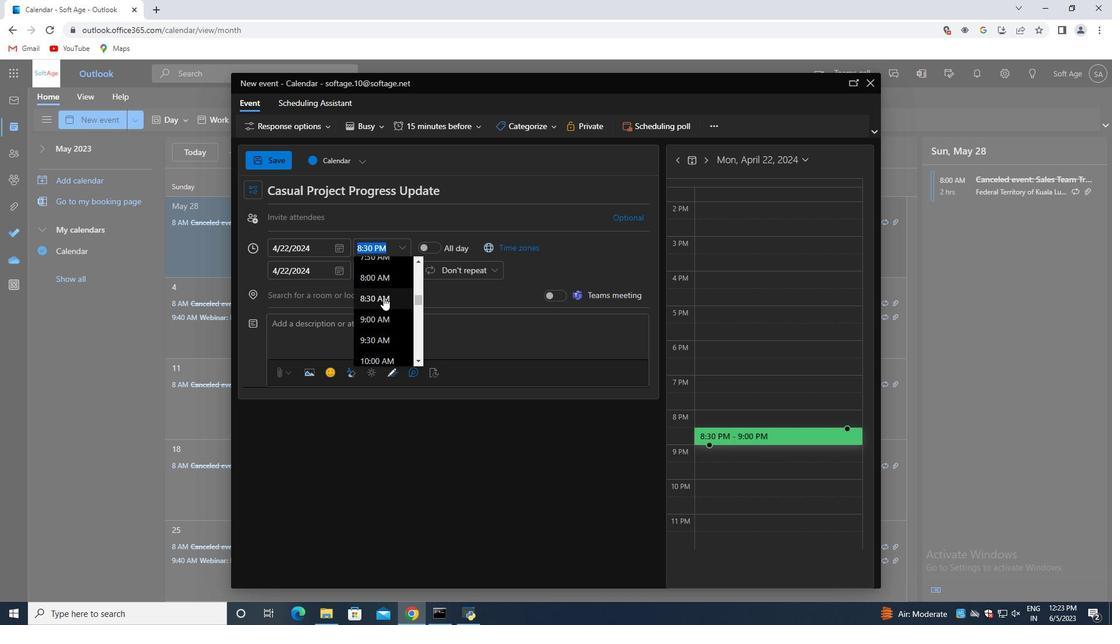 
Action: Mouse pressed left at (382, 298)
Screenshot: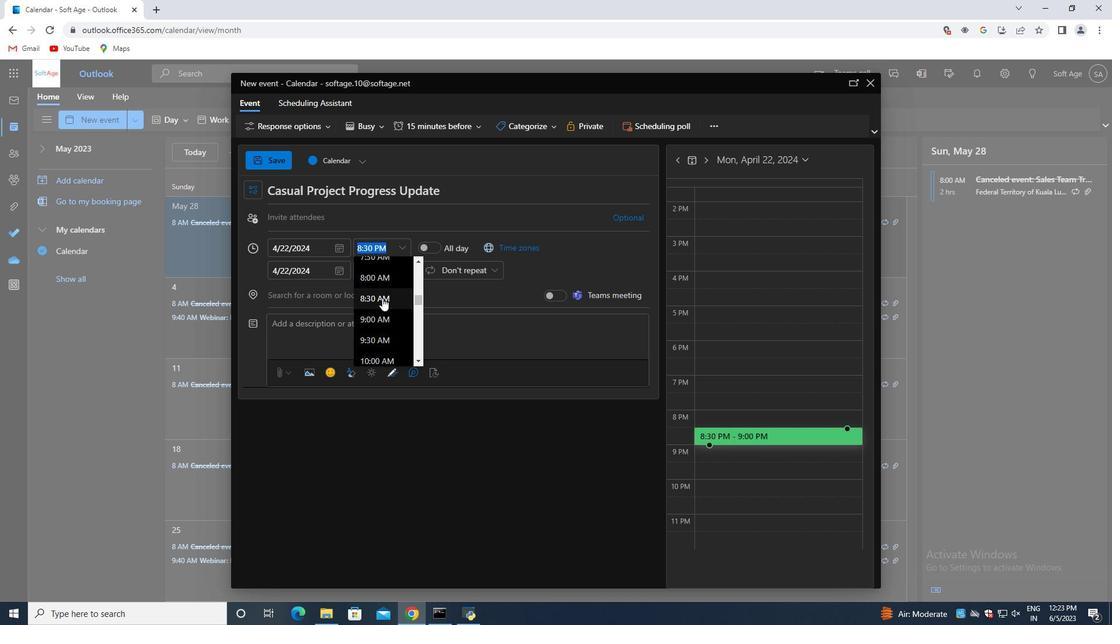 
Action: Mouse moved to (400, 268)
Screenshot: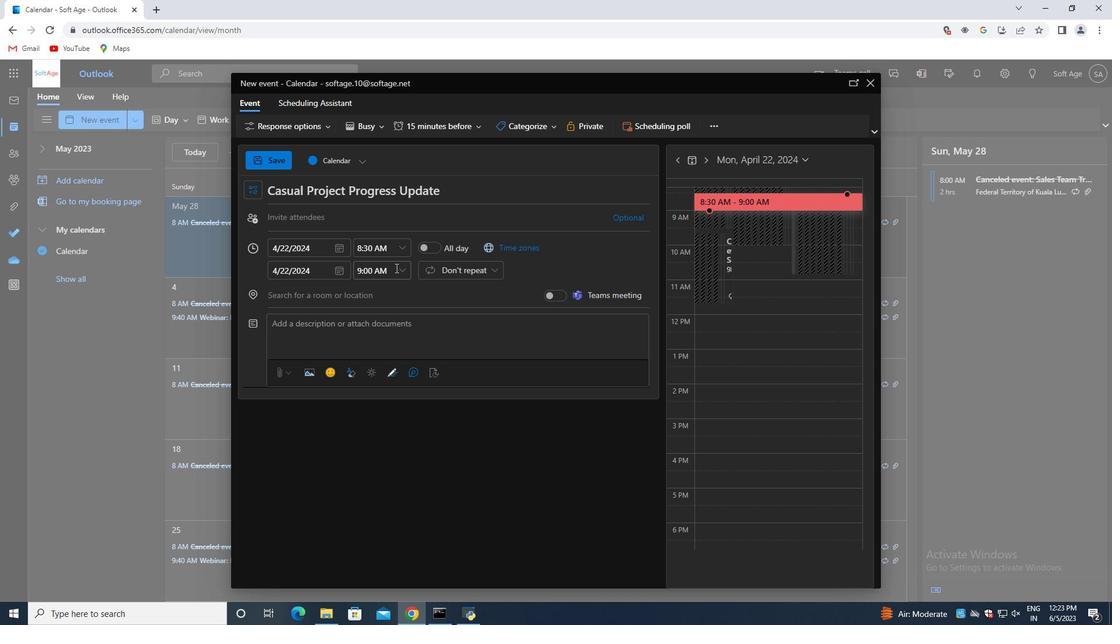 
Action: Mouse pressed left at (400, 268)
Screenshot: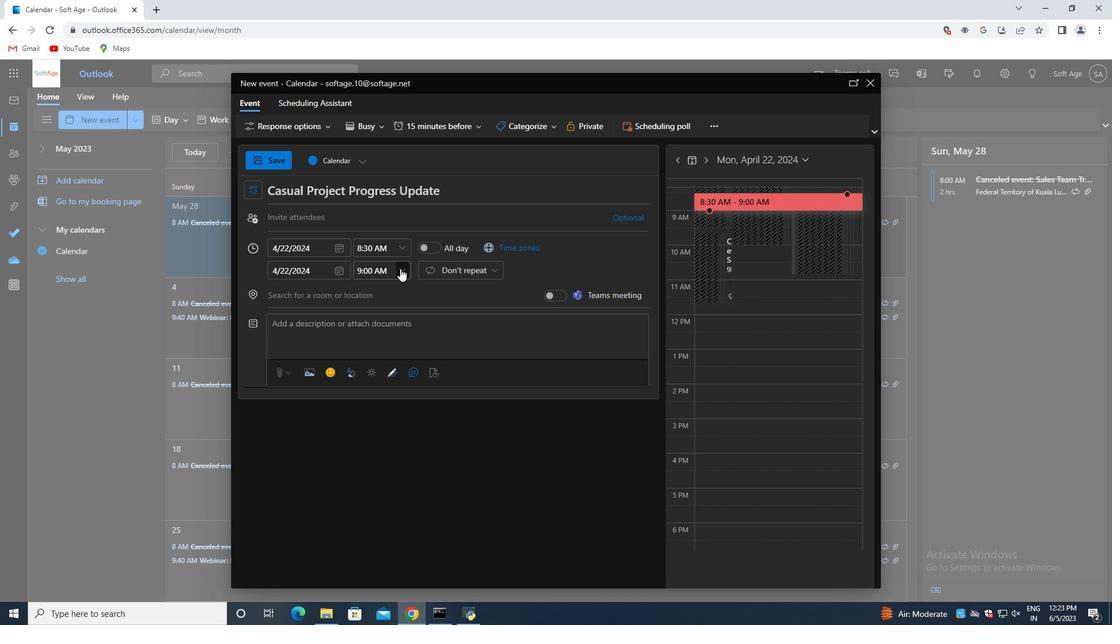 
Action: Mouse moved to (393, 331)
Screenshot: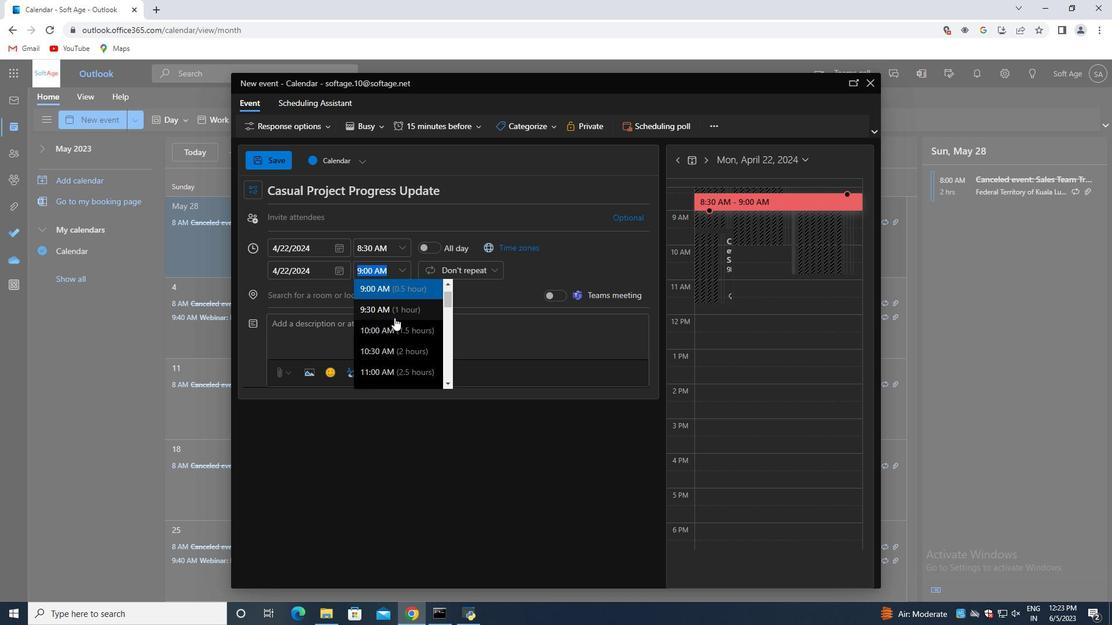 
Action: Mouse scrolled (393, 330) with delta (0, 0)
Screenshot: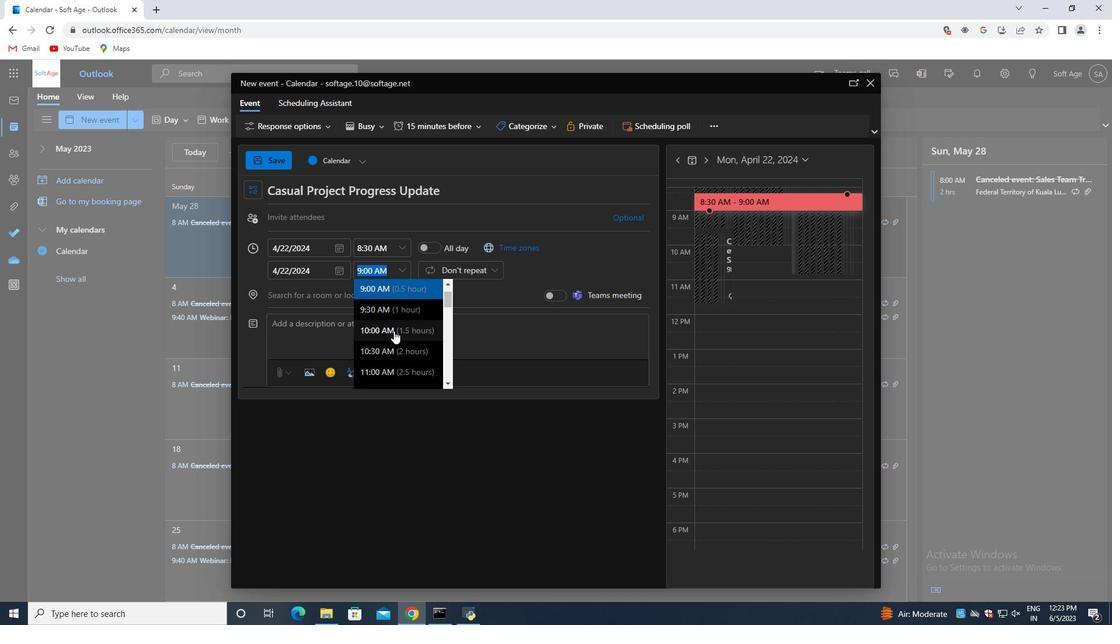 
Action: Mouse scrolled (393, 331) with delta (0, 0)
Screenshot: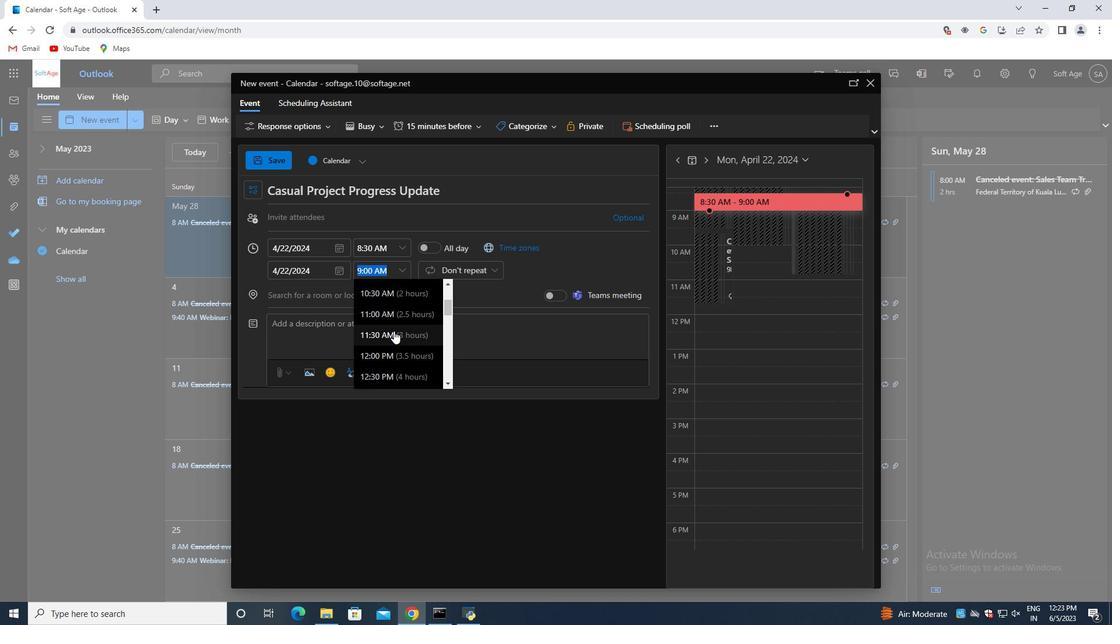
Action: Mouse moved to (389, 349)
Screenshot: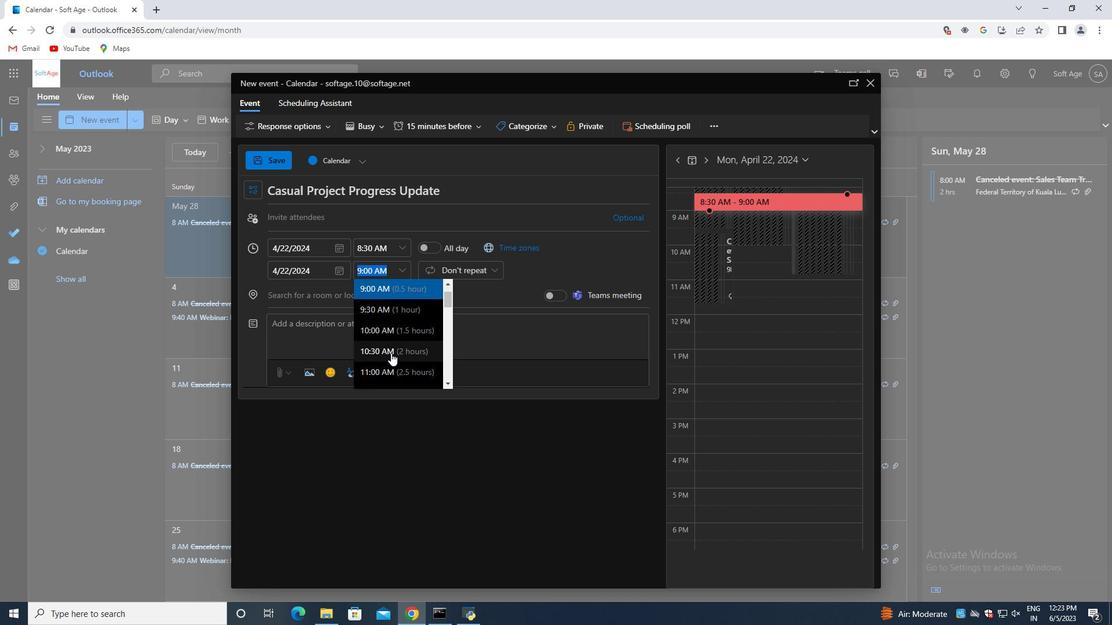 
Action: Mouse pressed left at (389, 349)
Screenshot: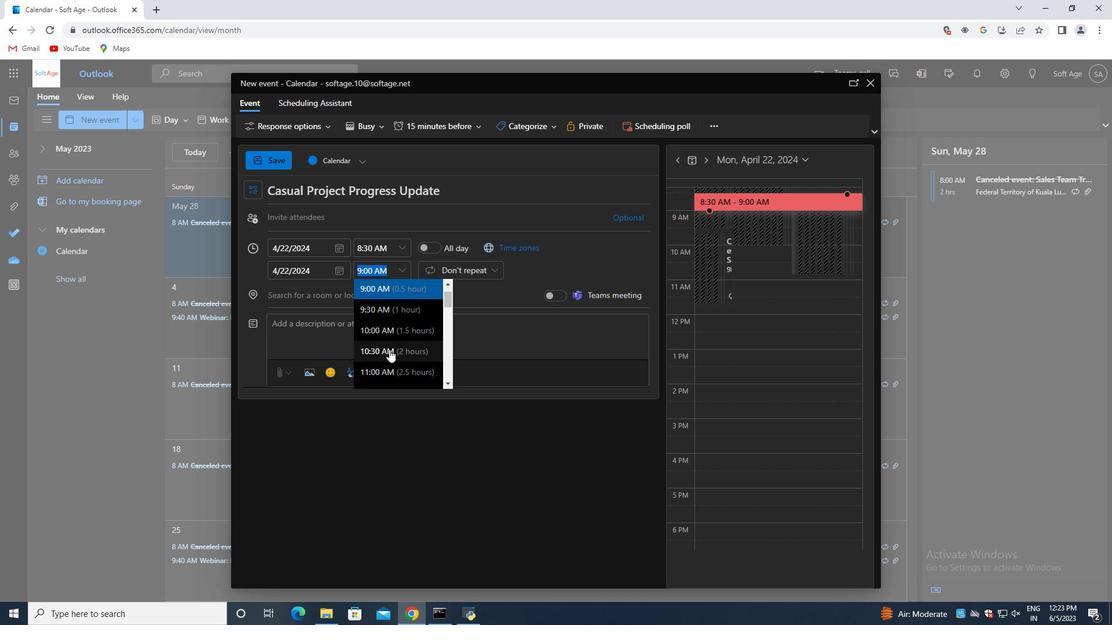 
Action: Mouse moved to (329, 217)
Screenshot: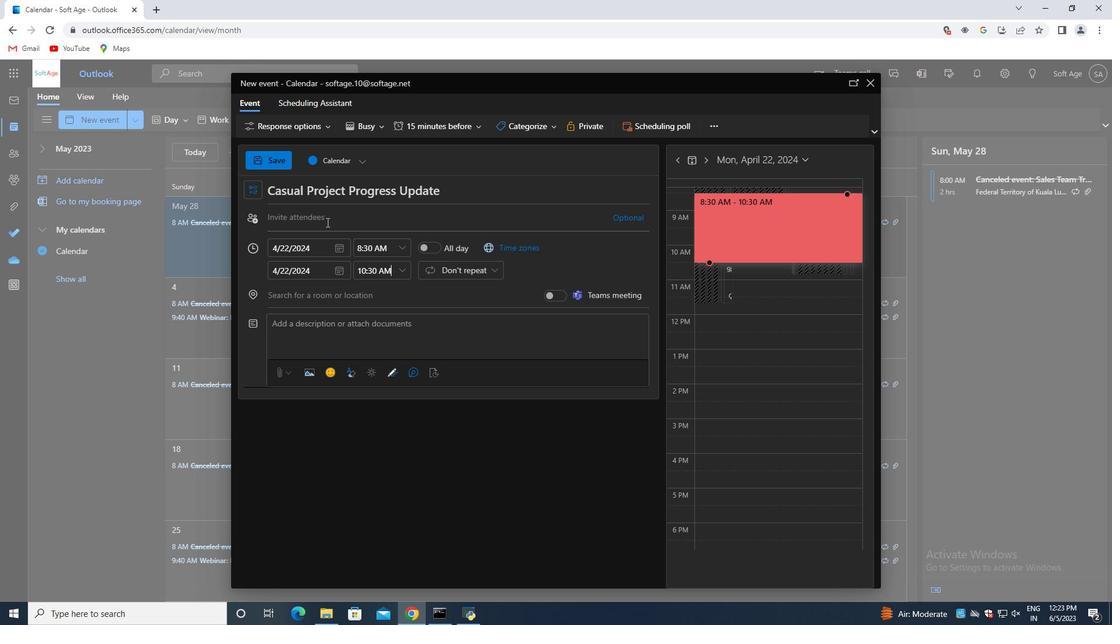
Action: Mouse pressed left at (329, 217)
Screenshot: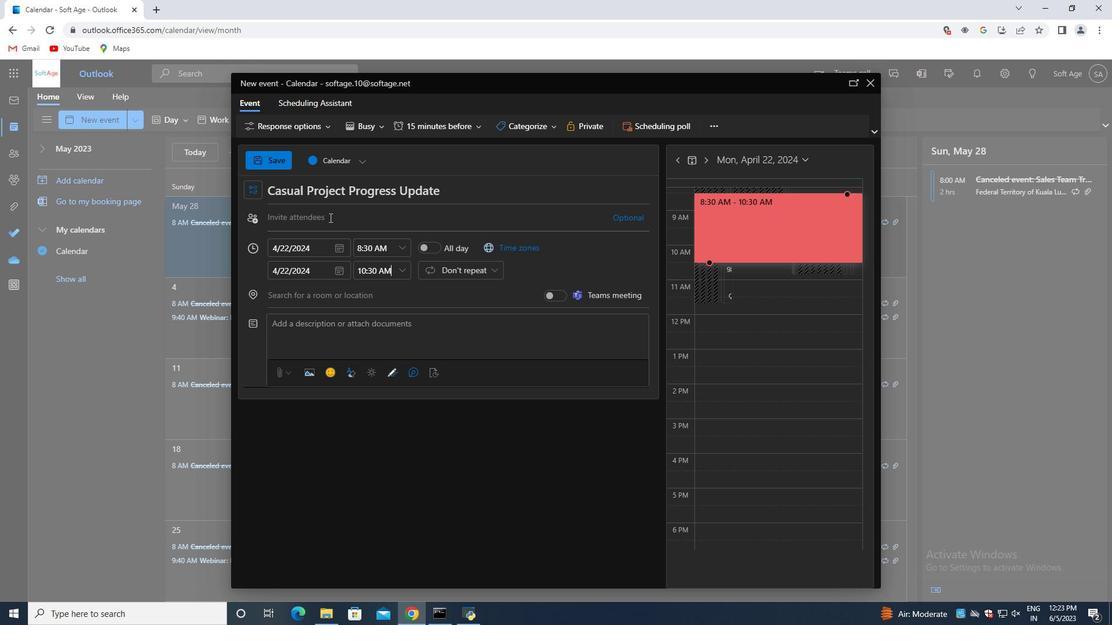 
Action: Key pressed <Key.shift>softage.<Key.shift><Key.shift><Key.shift><Key.shift><Key.shift><Key.shift><Key.shift><Key.shift><Key.shift>#<Key.backspace>3<Key.shift>@softage.net<Key.enter>softage.4<Key.shift>@softage.net<Key.enter>
Screenshot: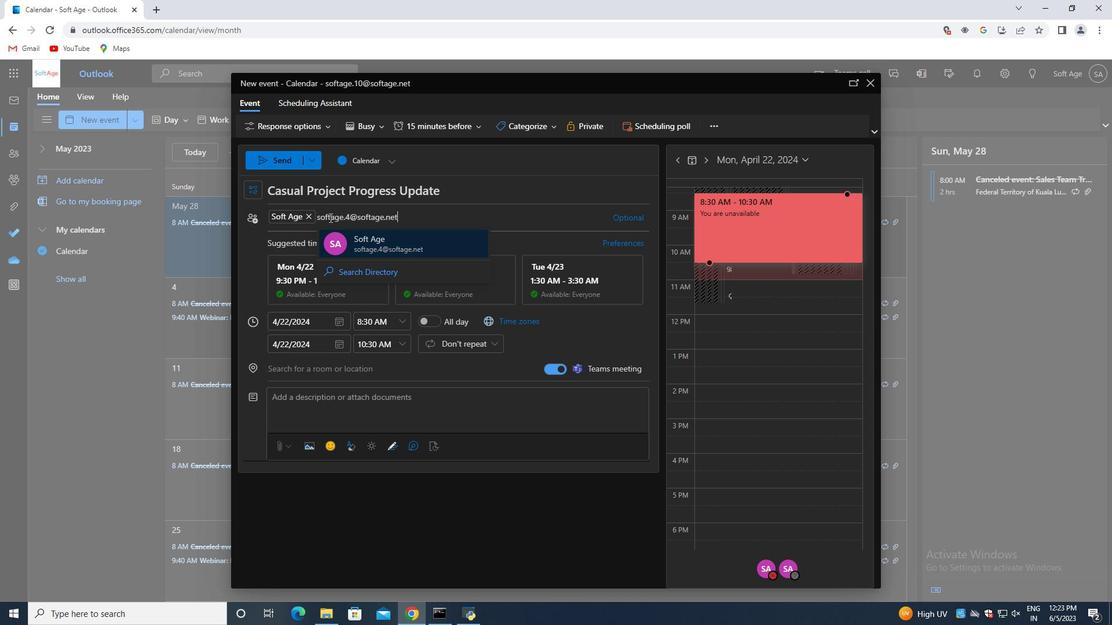 
Action: Mouse moved to (429, 123)
Screenshot: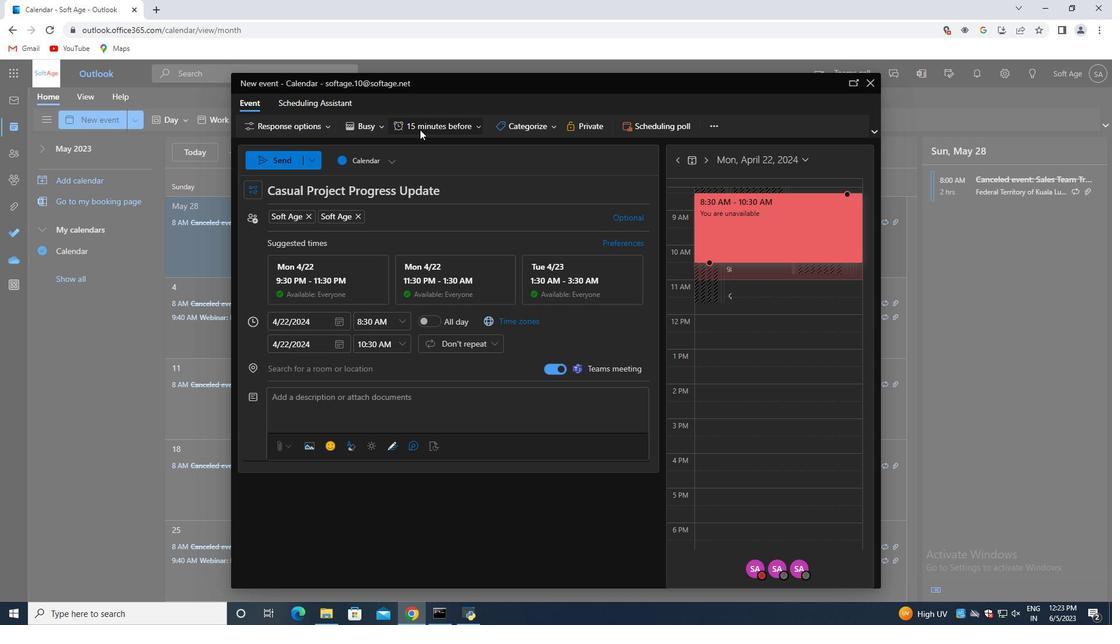 
Action: Mouse pressed left at (429, 123)
Screenshot: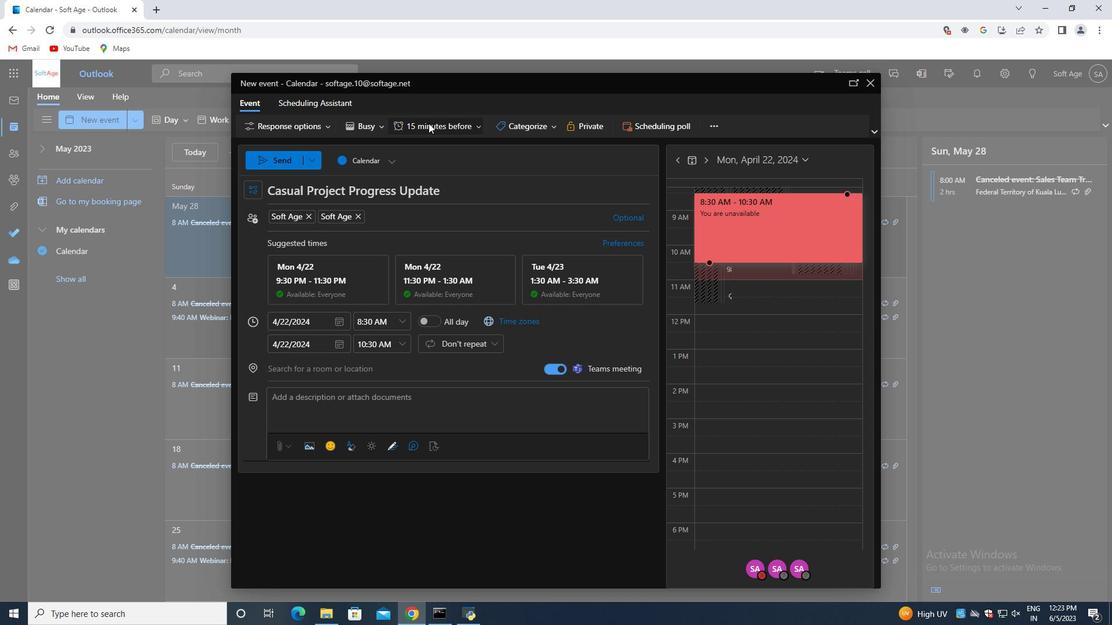 
Action: Mouse moved to (444, 294)
Screenshot: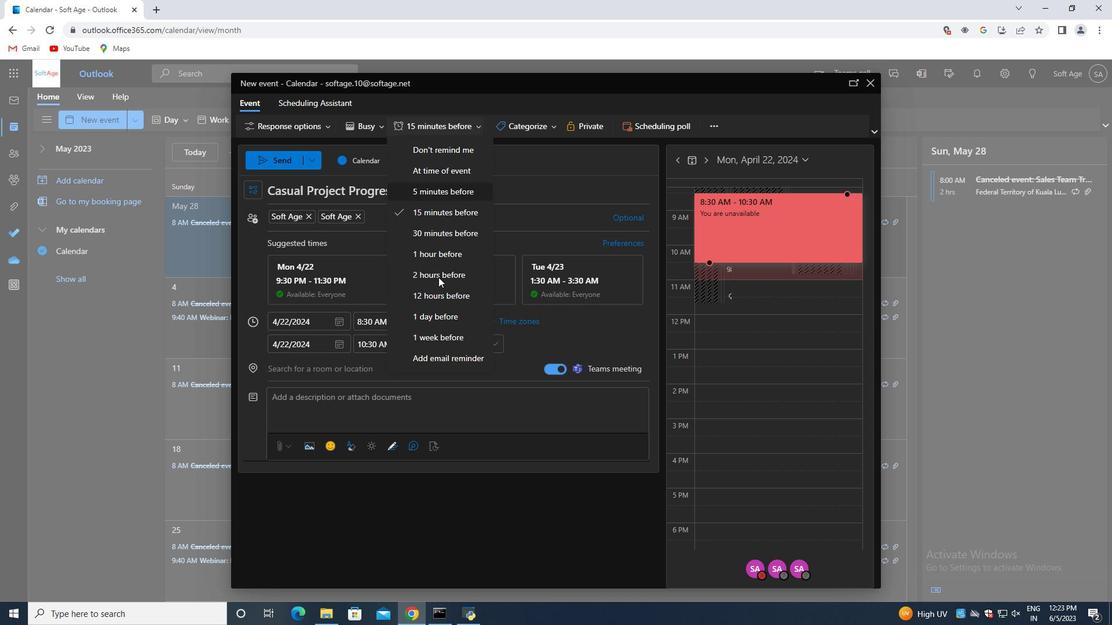 
Action: Mouse pressed left at (444, 294)
Screenshot: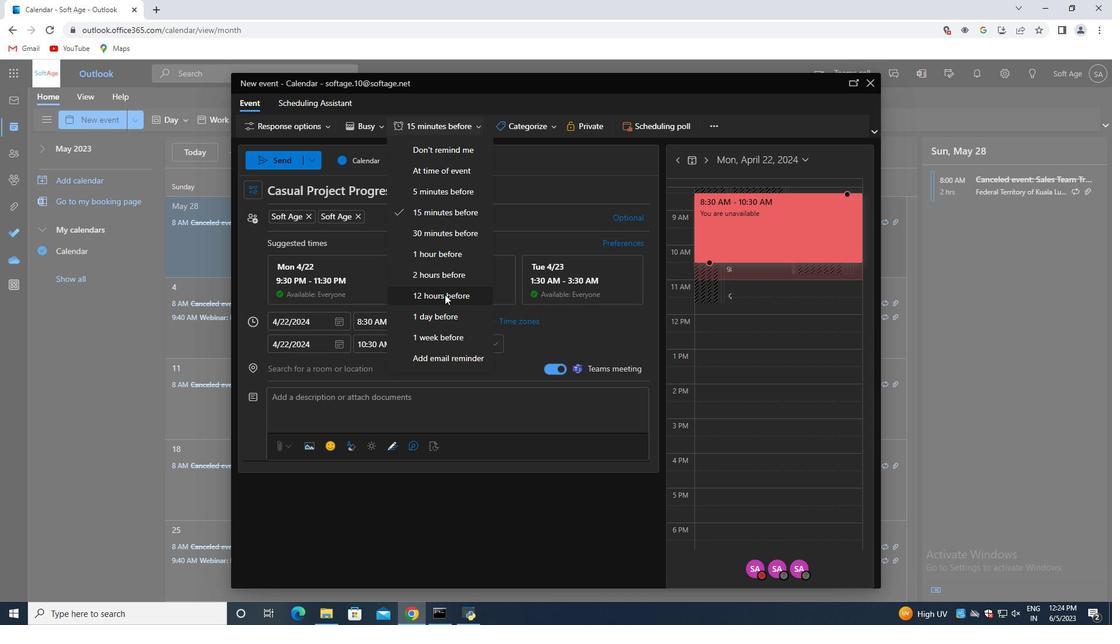 
Action: Mouse moved to (288, 160)
Screenshot: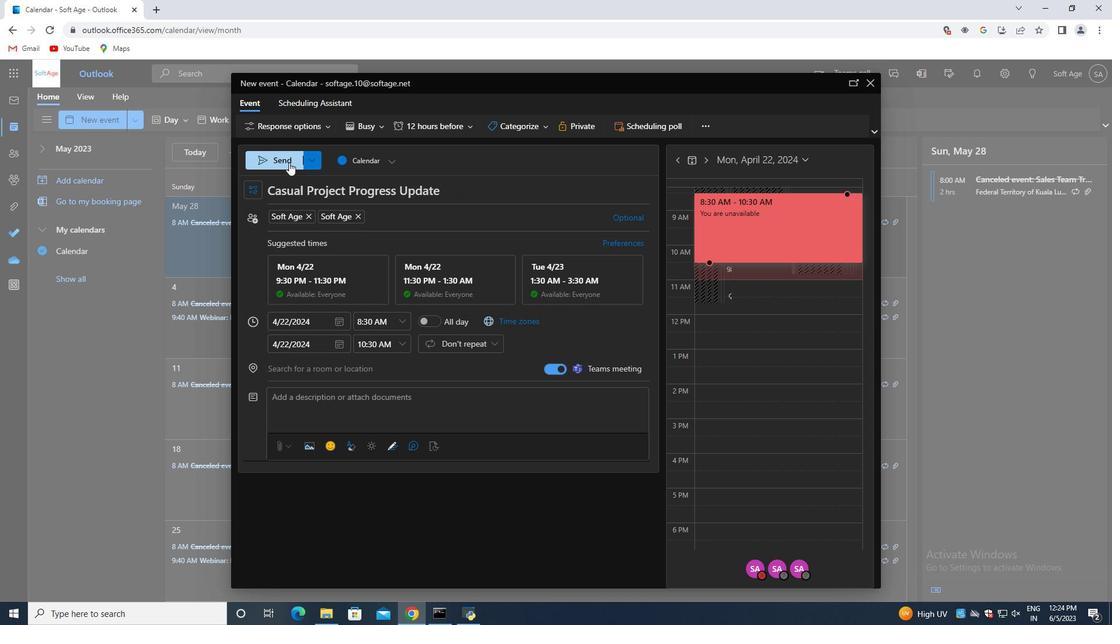 
Action: Mouse pressed left at (288, 160)
Screenshot: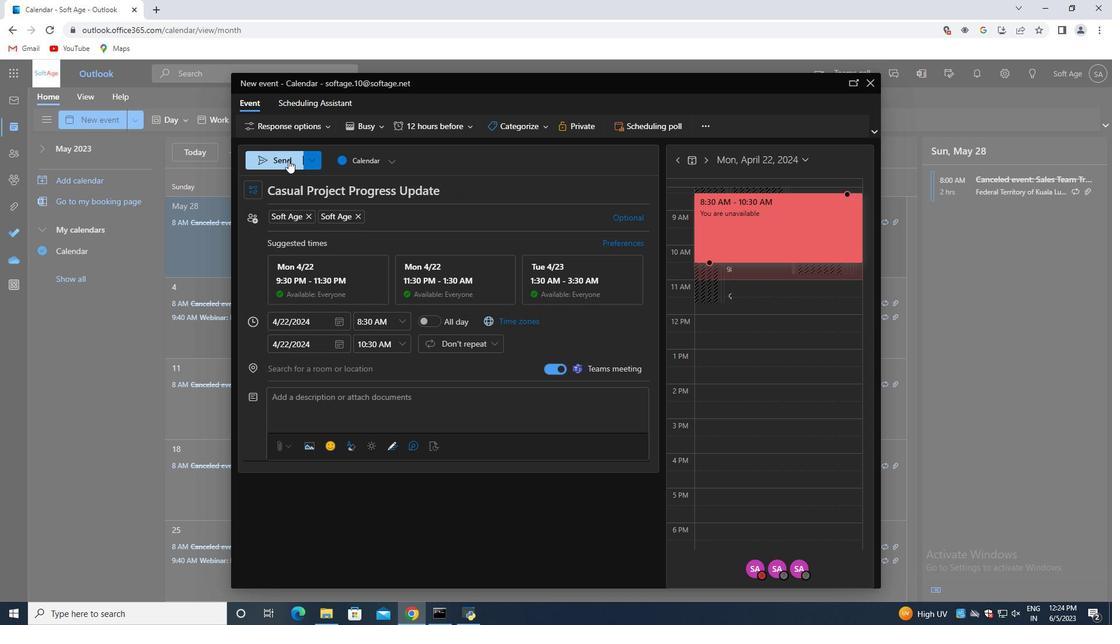 
